 Task: Find connections with filter location Arroyo Naranjo with filter topic #Innovationwith filter profile language French with filter current company Reliance Retail with filter school The LNM Institute of Information Technology with filter industry Equipment Rental Services with filter service category Healthcare Consulting with filter keywords title Boilermaker
Action: Mouse moved to (496, 69)
Screenshot: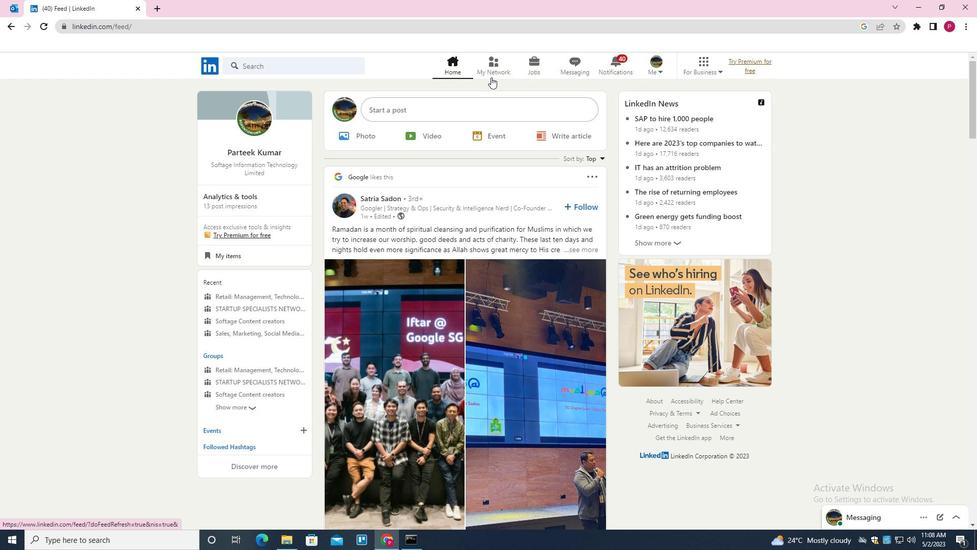 
Action: Mouse pressed left at (496, 69)
Screenshot: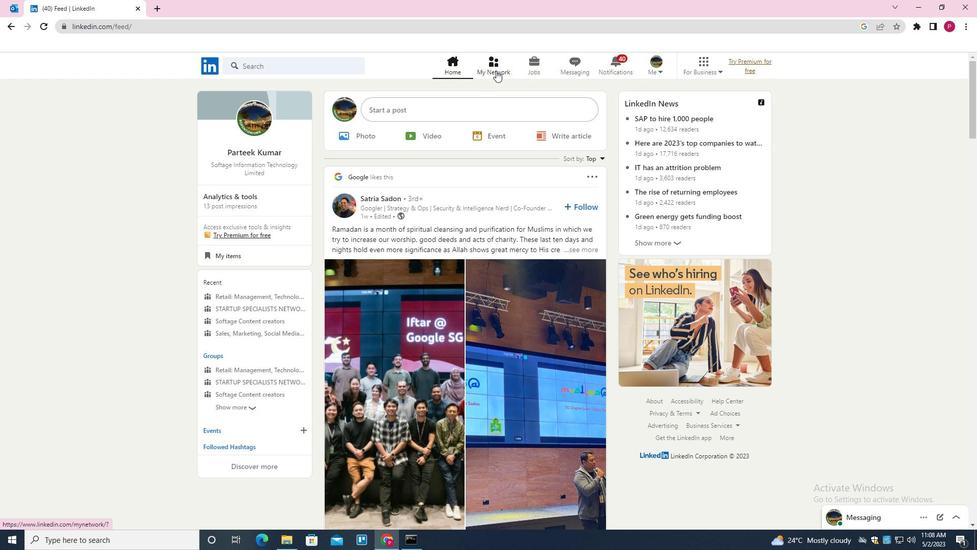 
Action: Mouse moved to (308, 124)
Screenshot: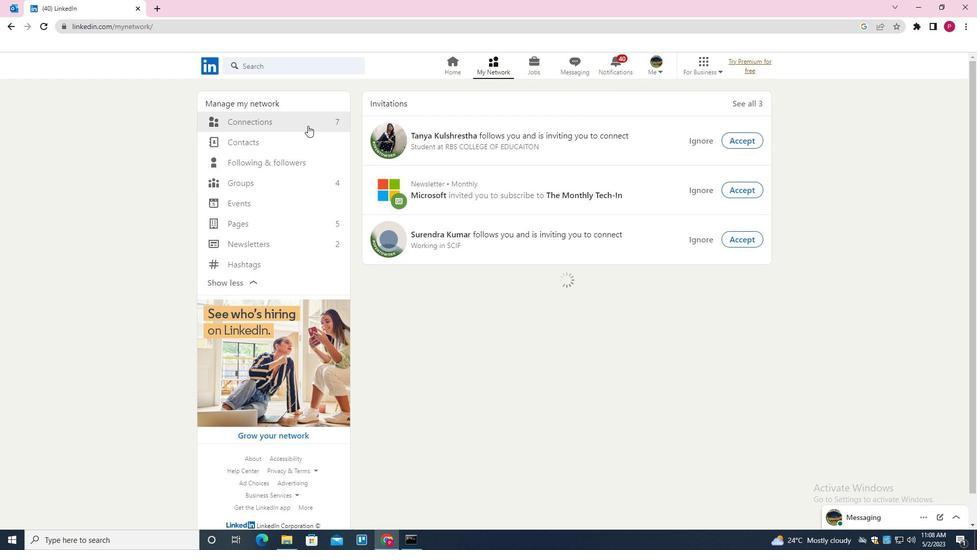 
Action: Mouse pressed left at (308, 124)
Screenshot: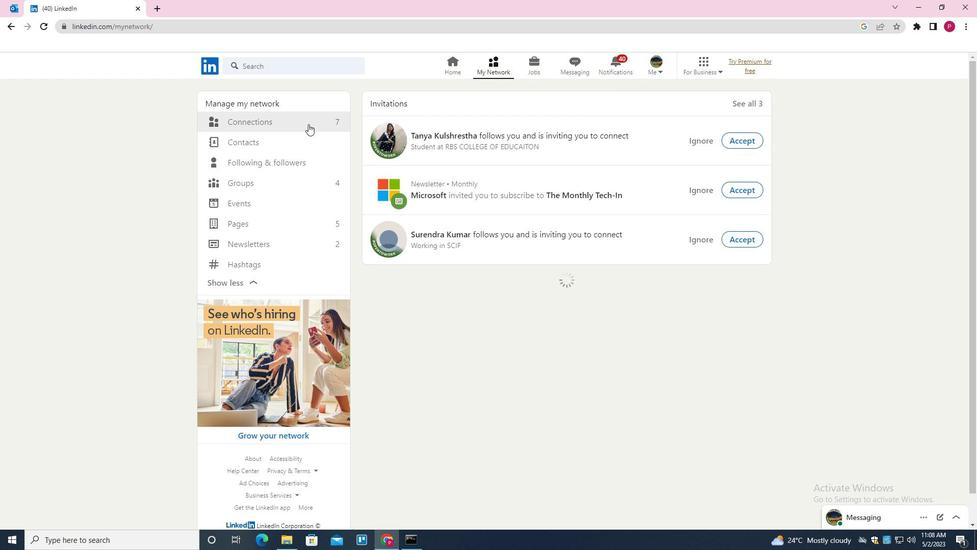
Action: Mouse moved to (570, 123)
Screenshot: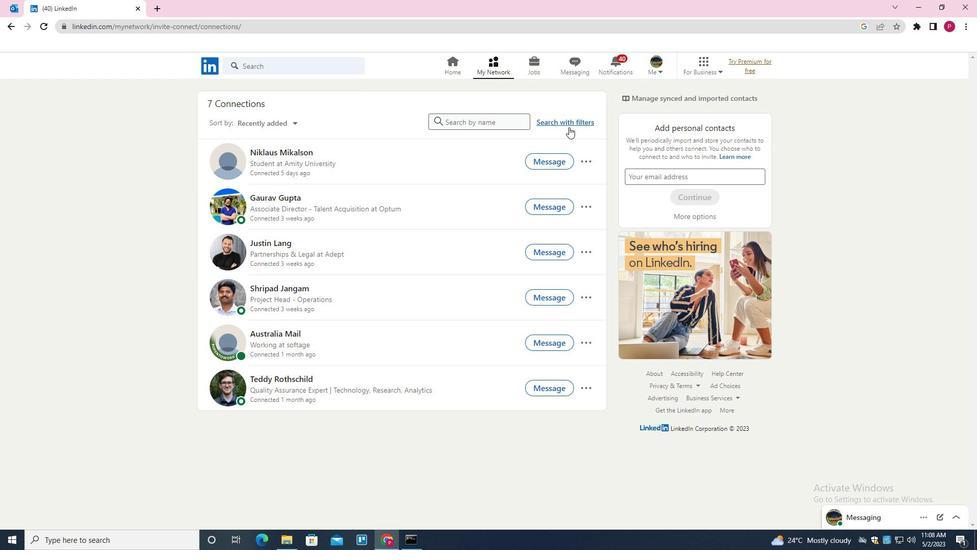 
Action: Mouse pressed left at (570, 123)
Screenshot: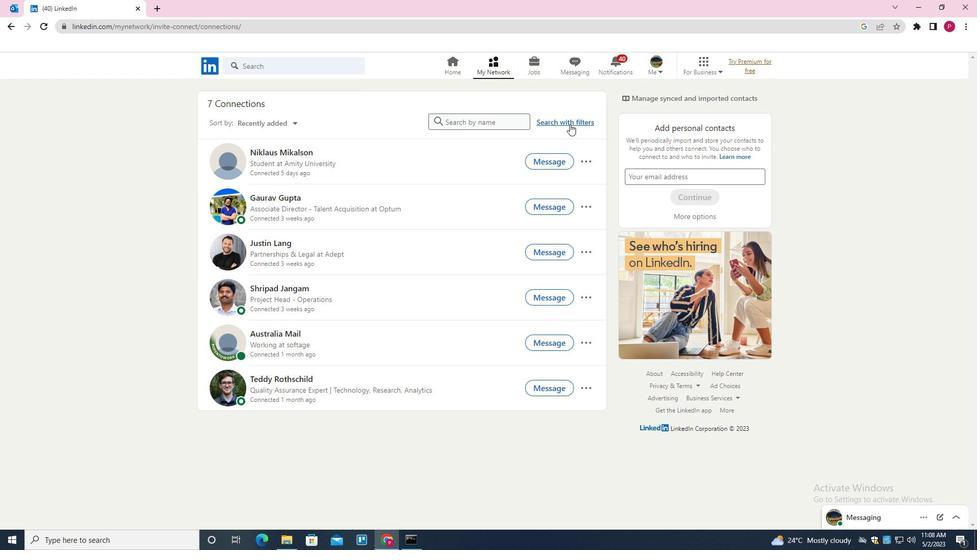 
Action: Mouse moved to (523, 94)
Screenshot: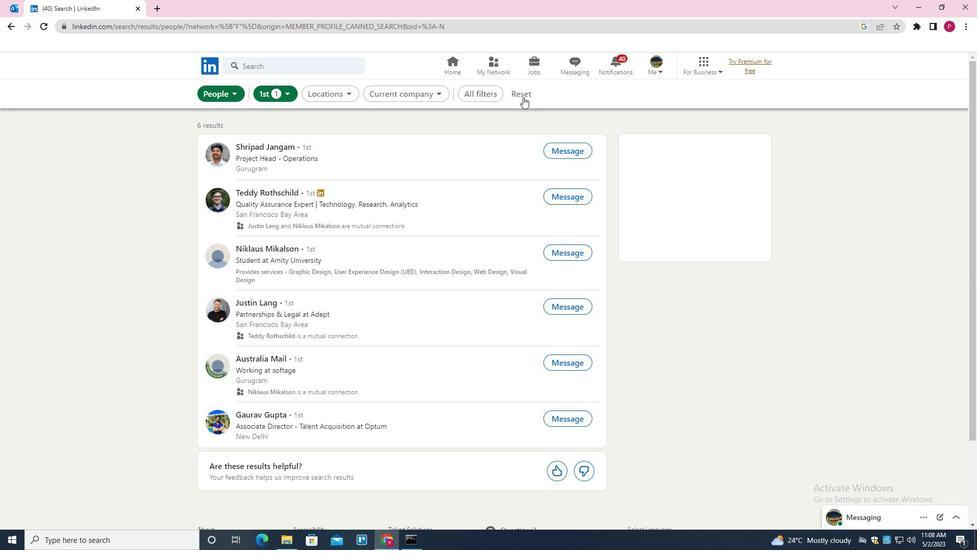 
Action: Mouse pressed left at (523, 94)
Screenshot: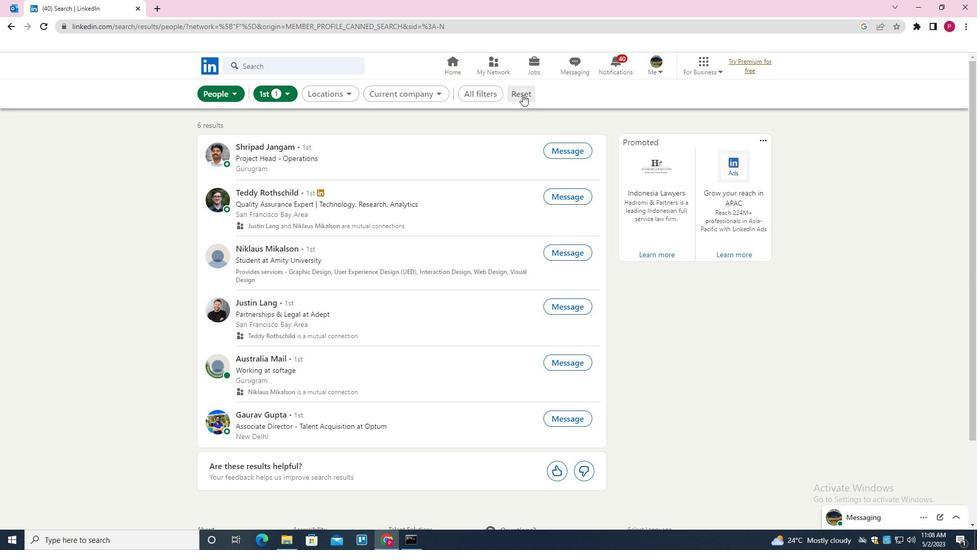 
Action: Mouse moved to (507, 94)
Screenshot: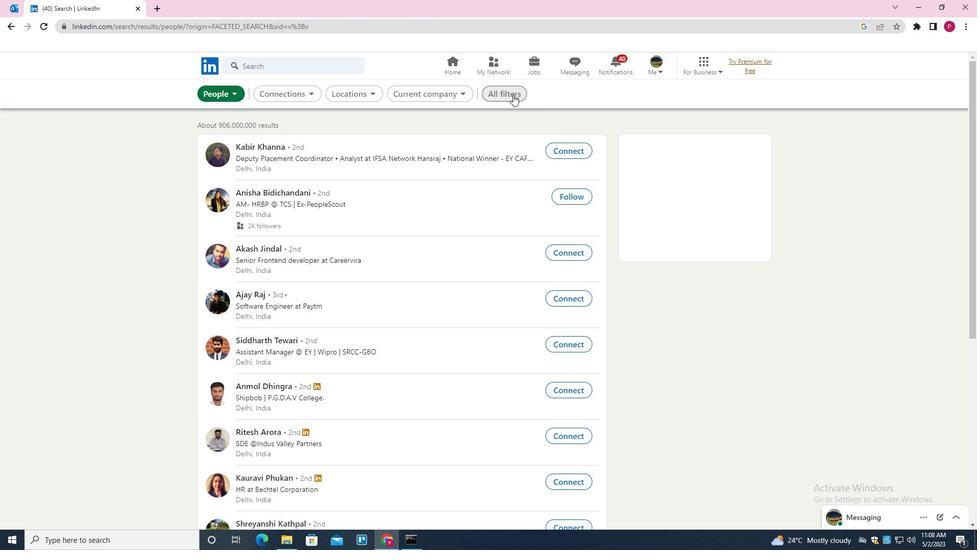 
Action: Mouse pressed left at (507, 94)
Screenshot: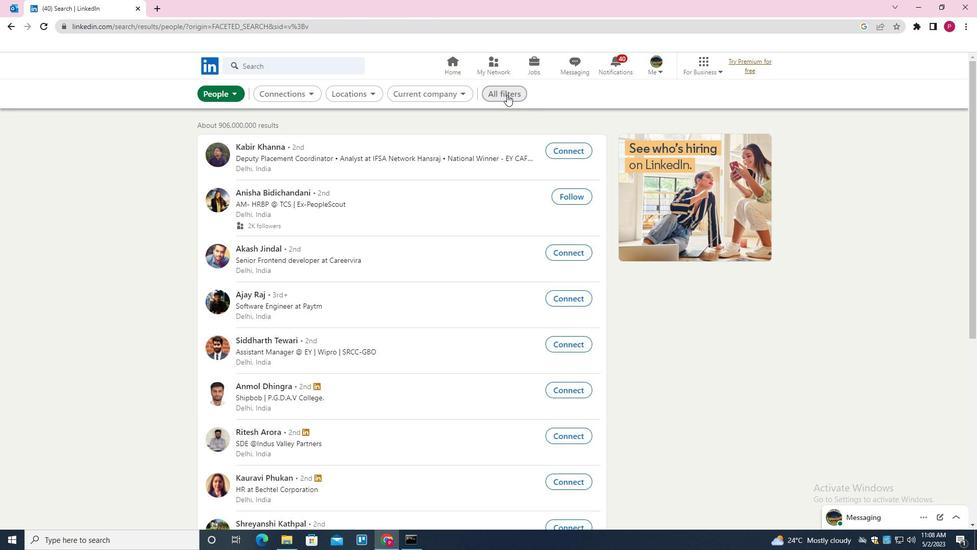 
Action: Mouse moved to (867, 302)
Screenshot: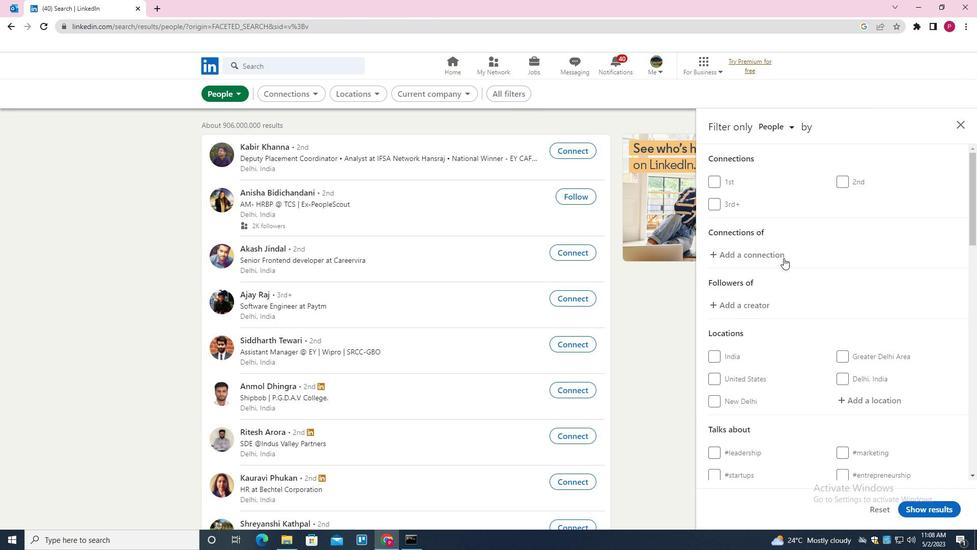 
Action: Mouse scrolled (867, 302) with delta (0, 0)
Screenshot: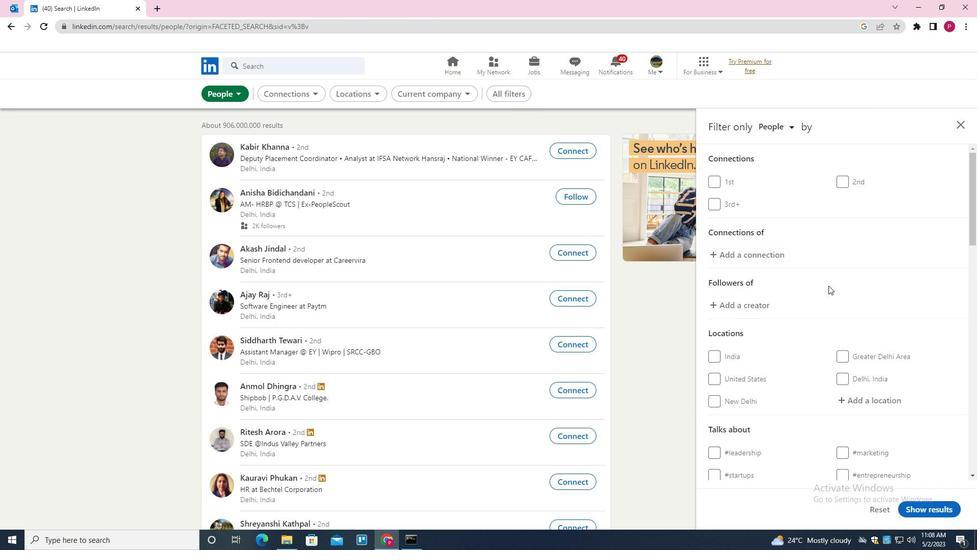 
Action: Mouse moved to (867, 303)
Screenshot: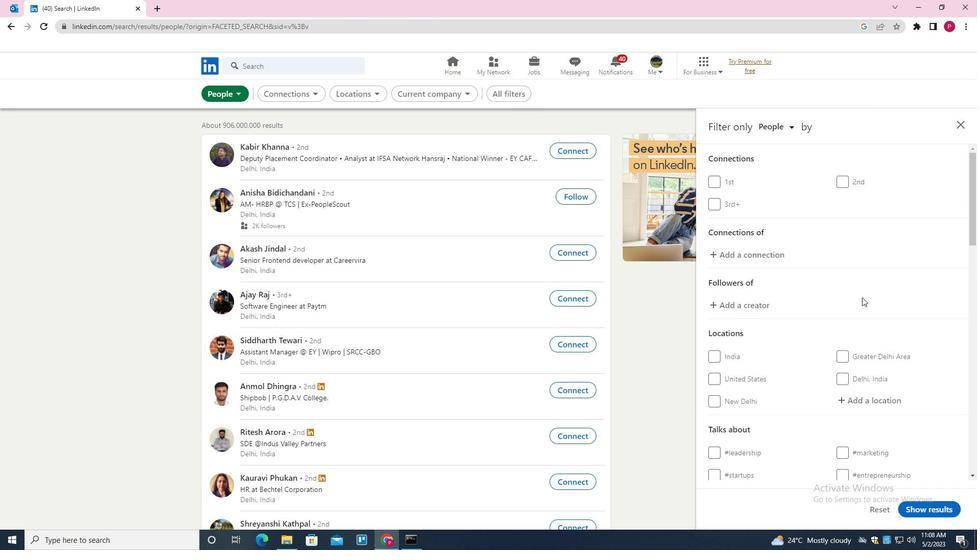 
Action: Mouse scrolled (867, 302) with delta (0, 0)
Screenshot: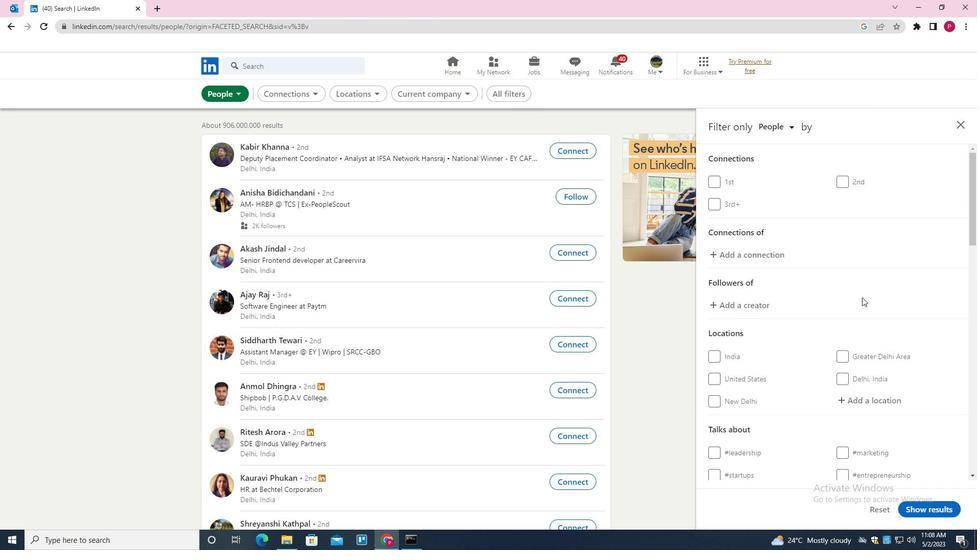 
Action: Mouse moved to (865, 297)
Screenshot: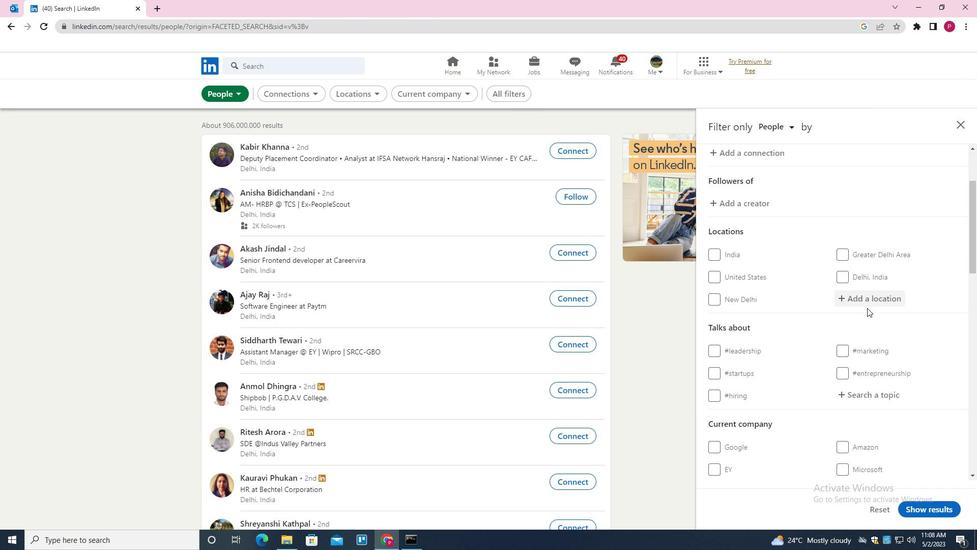 
Action: Mouse pressed left at (865, 297)
Screenshot: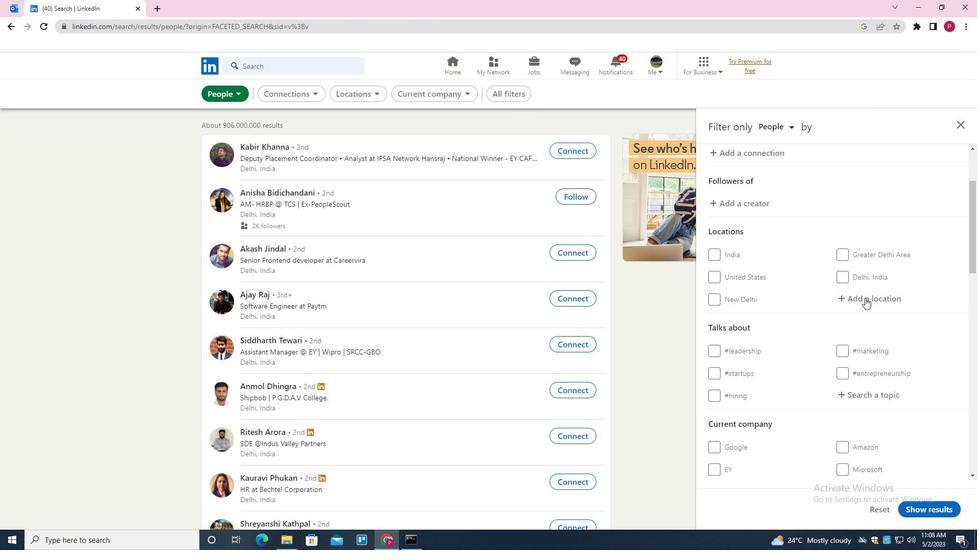 
Action: Mouse moved to (757, 366)
Screenshot: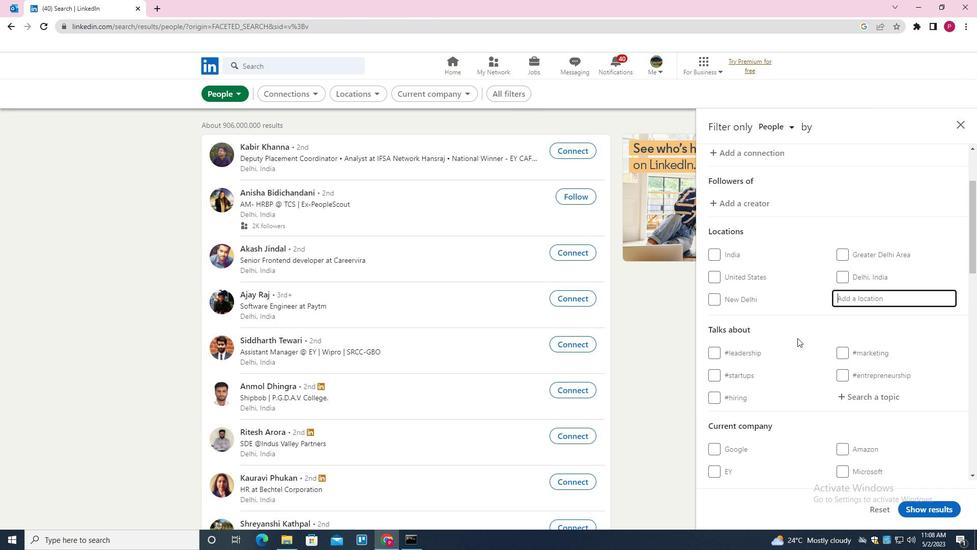 
Action: Key pressed <Key.shift>ARROYO<Key.down><Key.enter>
Screenshot: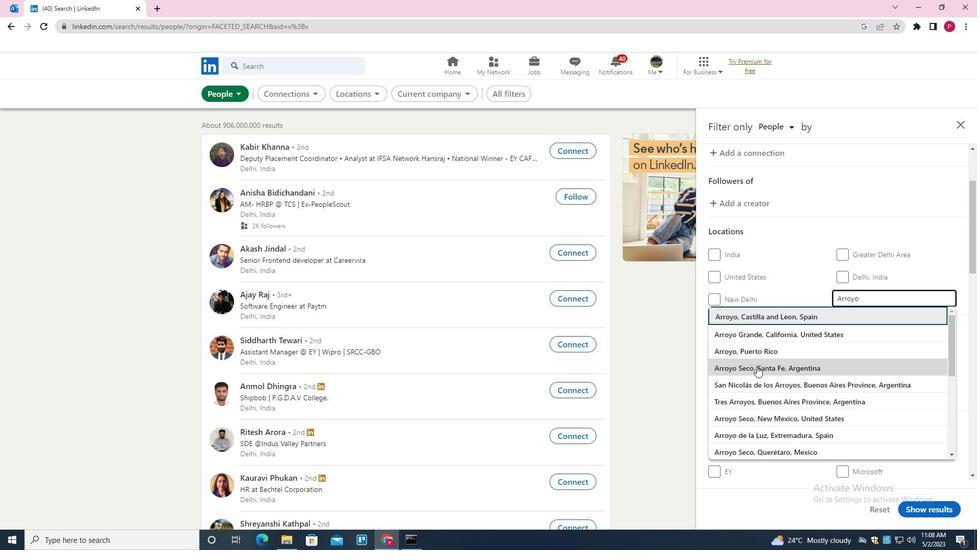 
Action: Mouse moved to (769, 357)
Screenshot: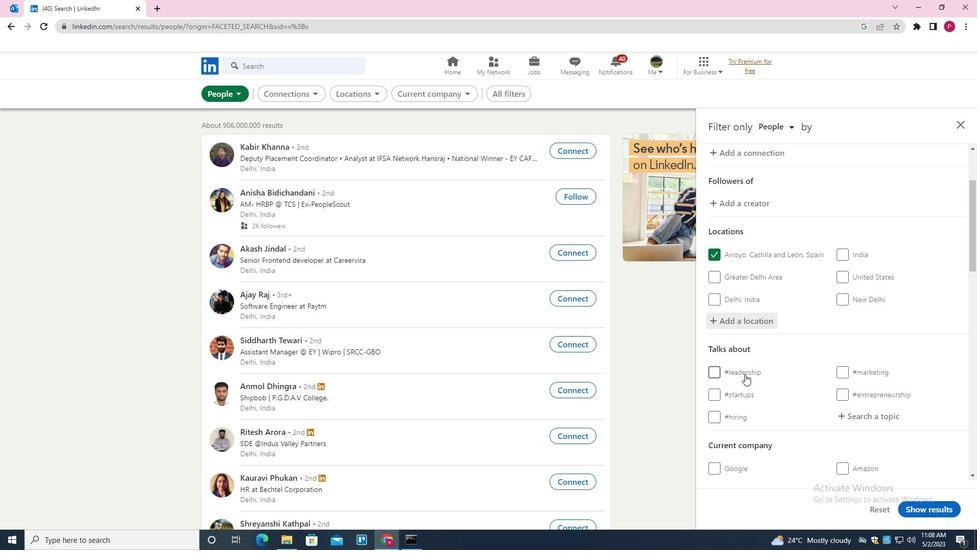 
Action: Mouse scrolled (769, 356) with delta (0, 0)
Screenshot: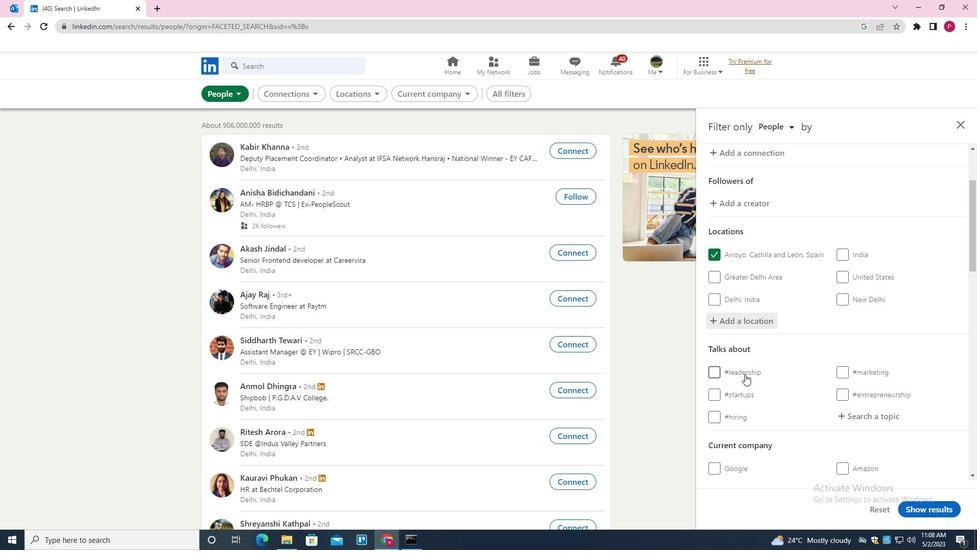 
Action: Mouse moved to (793, 340)
Screenshot: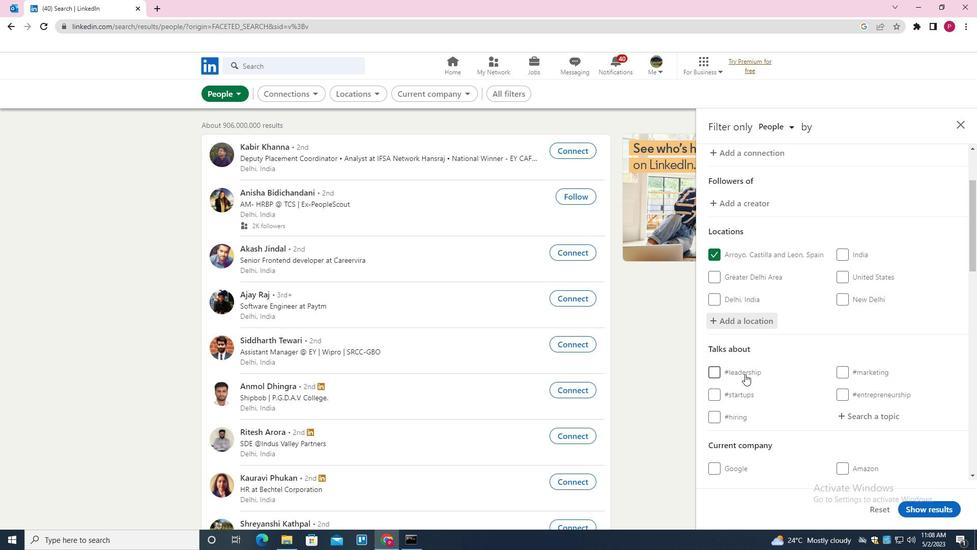 
Action: Mouse scrolled (793, 339) with delta (0, 0)
Screenshot: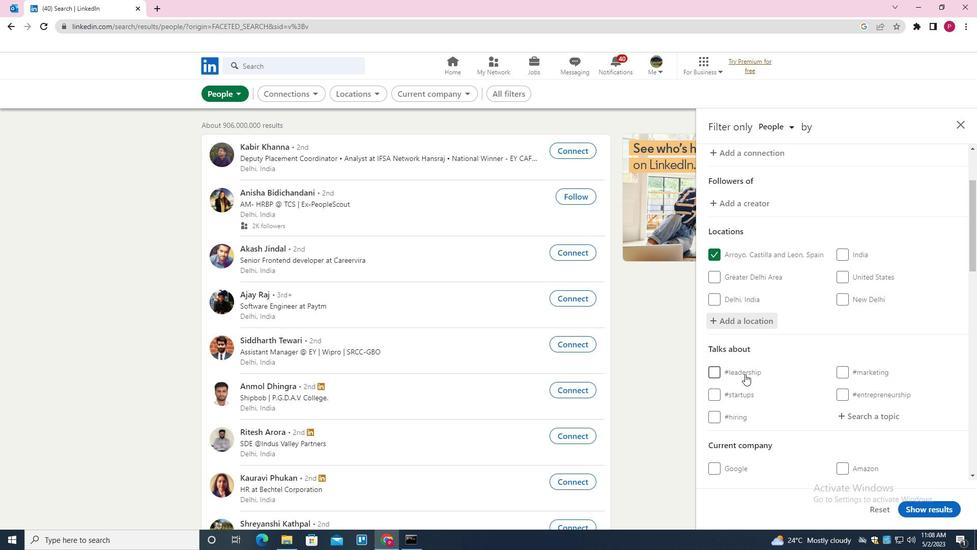 
Action: Mouse moved to (796, 338)
Screenshot: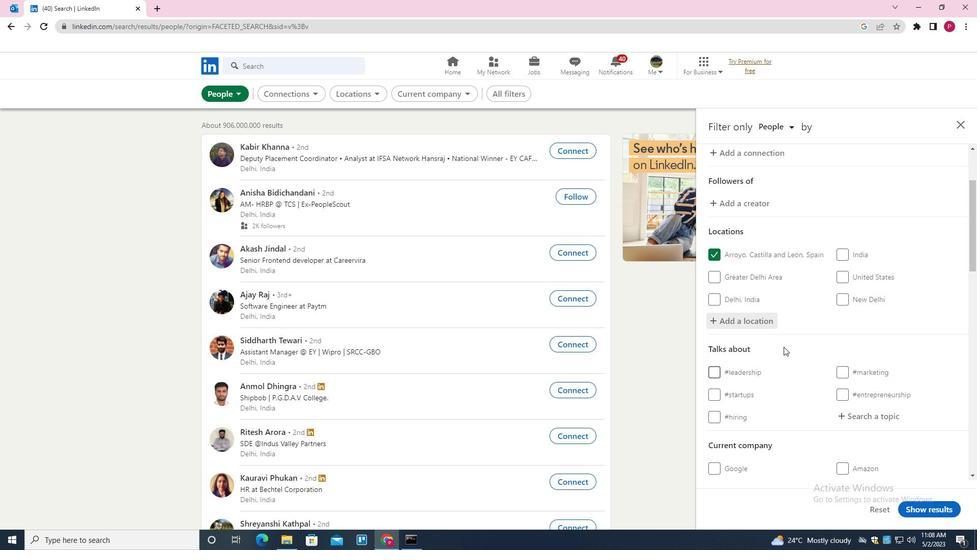 
Action: Mouse scrolled (796, 337) with delta (0, 0)
Screenshot: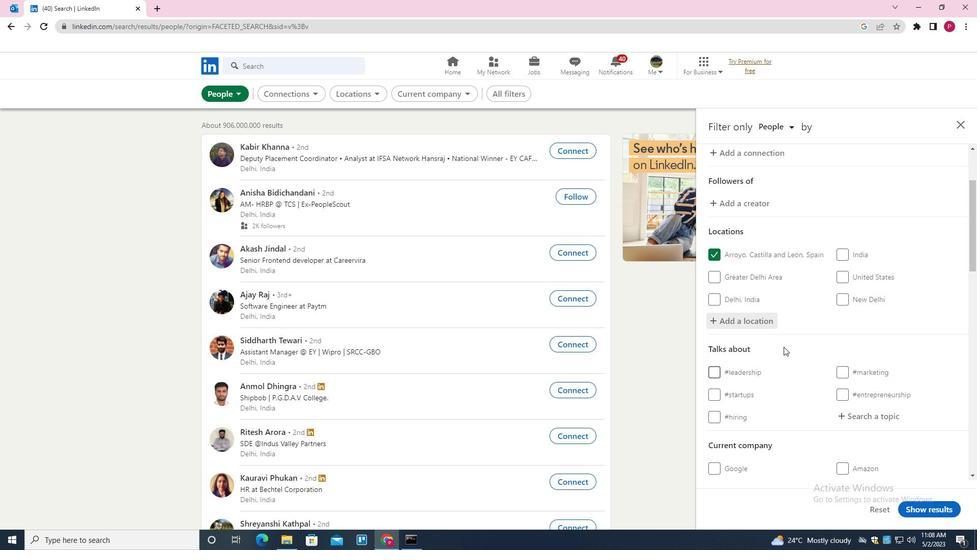 
Action: Mouse moved to (868, 269)
Screenshot: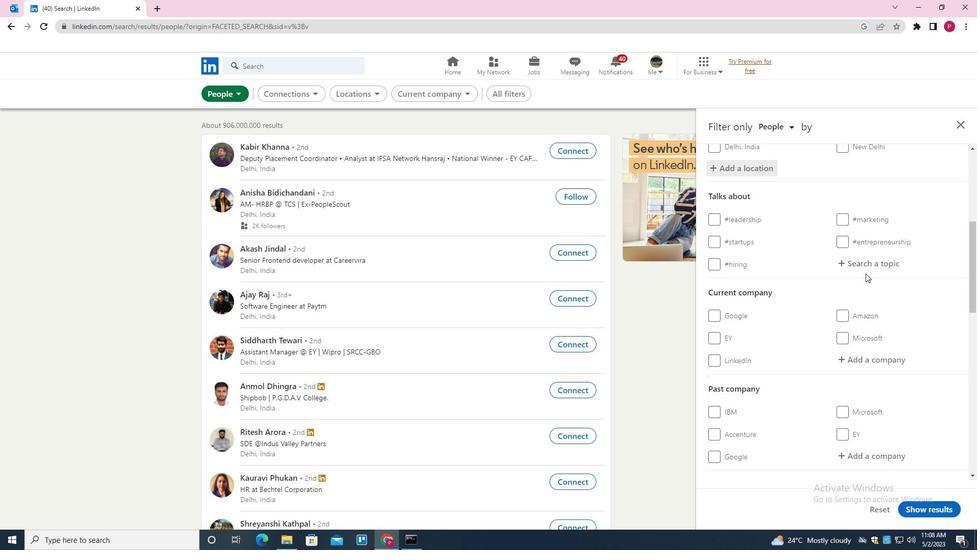 
Action: Mouse pressed left at (868, 269)
Screenshot: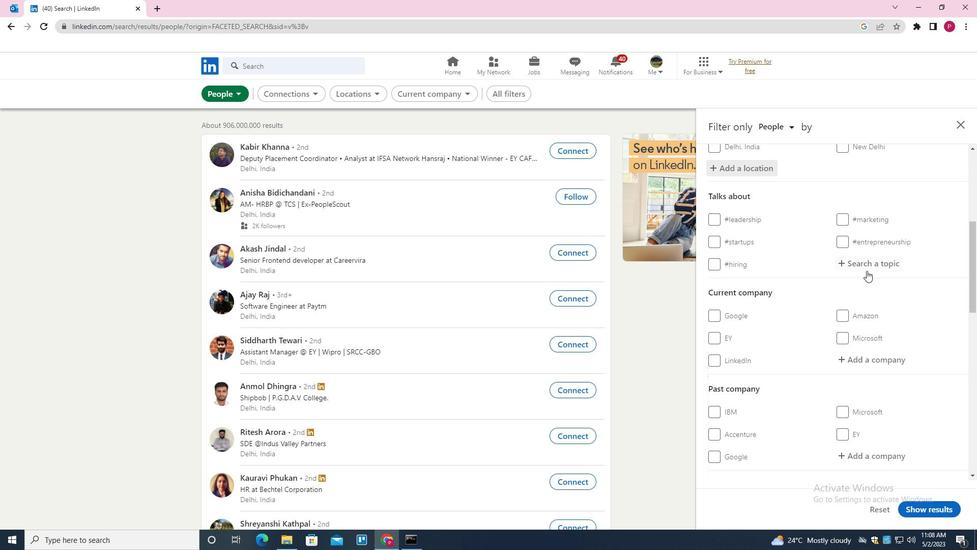 
Action: Mouse moved to (853, 280)
Screenshot: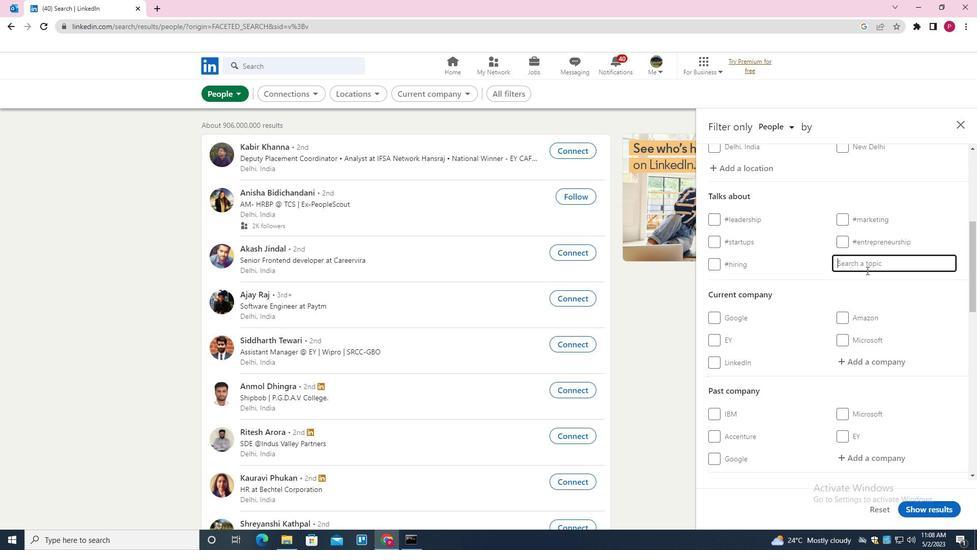 
Action: Key pressed INNOVATION<Key.down><Key.enter>
Screenshot: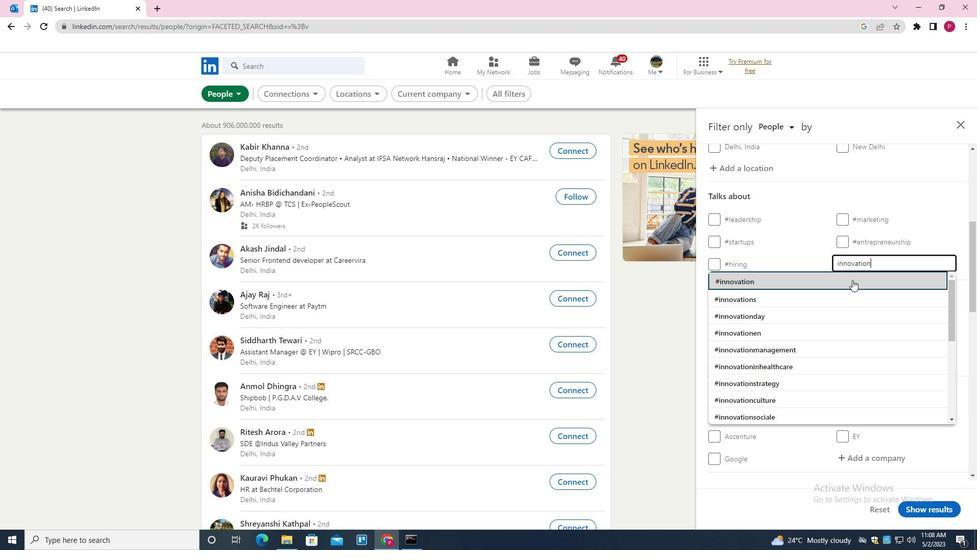 
Action: Mouse moved to (820, 302)
Screenshot: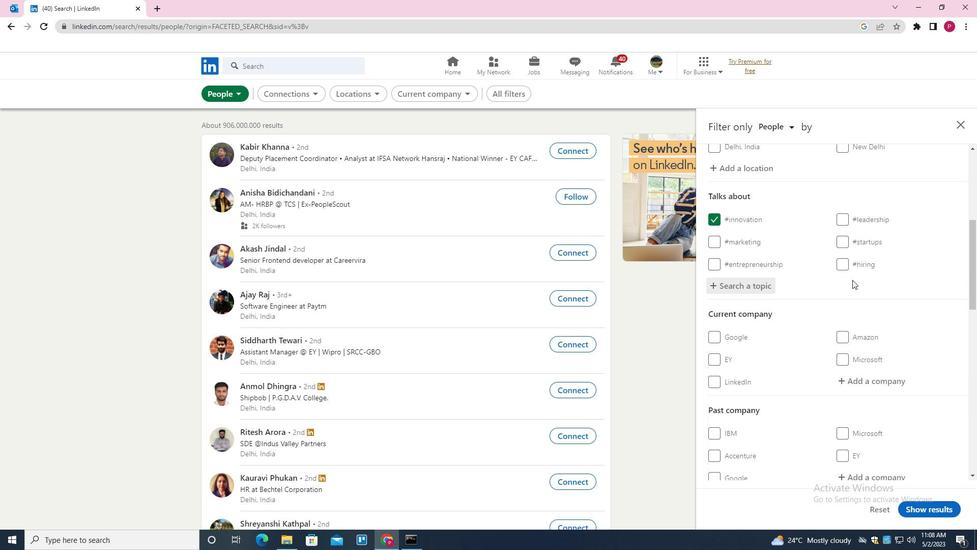 
Action: Mouse scrolled (820, 302) with delta (0, 0)
Screenshot: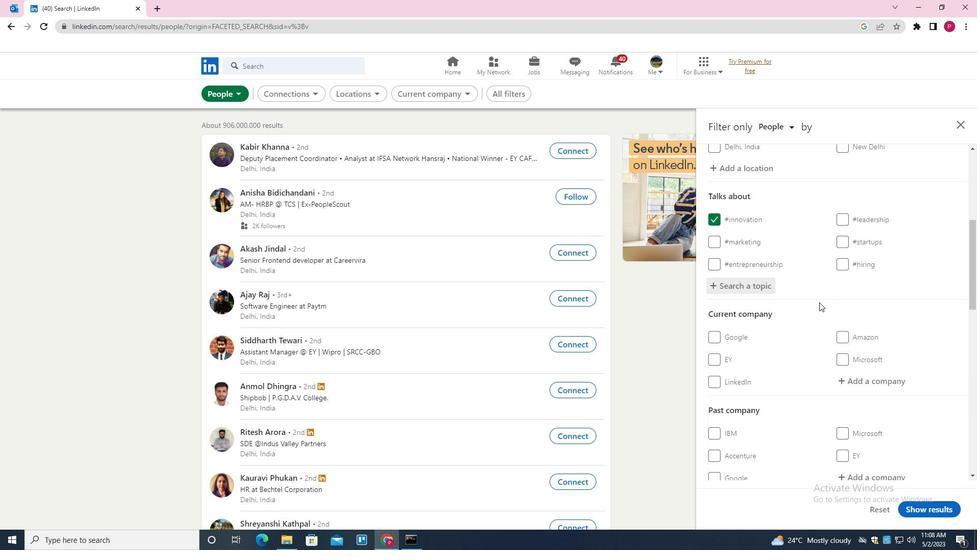 
Action: Mouse scrolled (820, 302) with delta (0, 0)
Screenshot: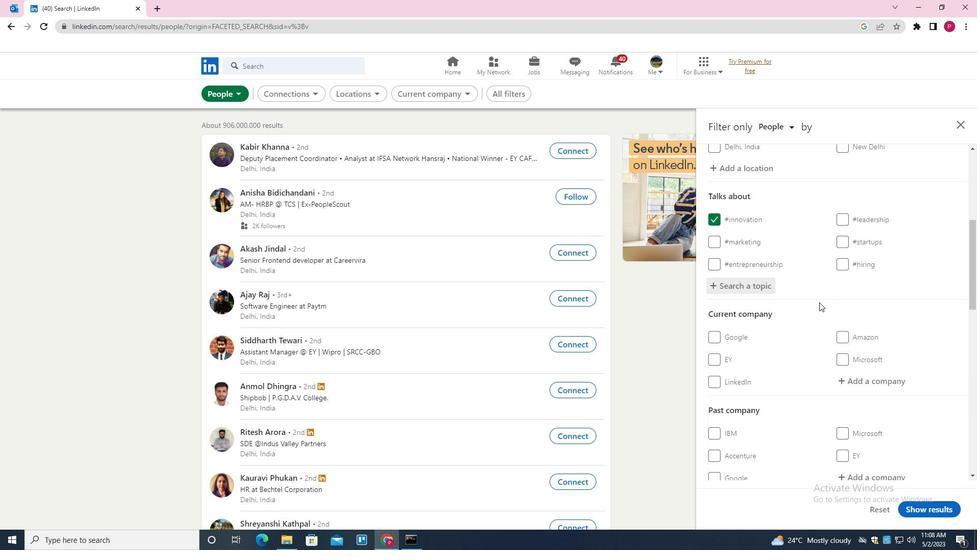 
Action: Mouse scrolled (820, 302) with delta (0, 0)
Screenshot: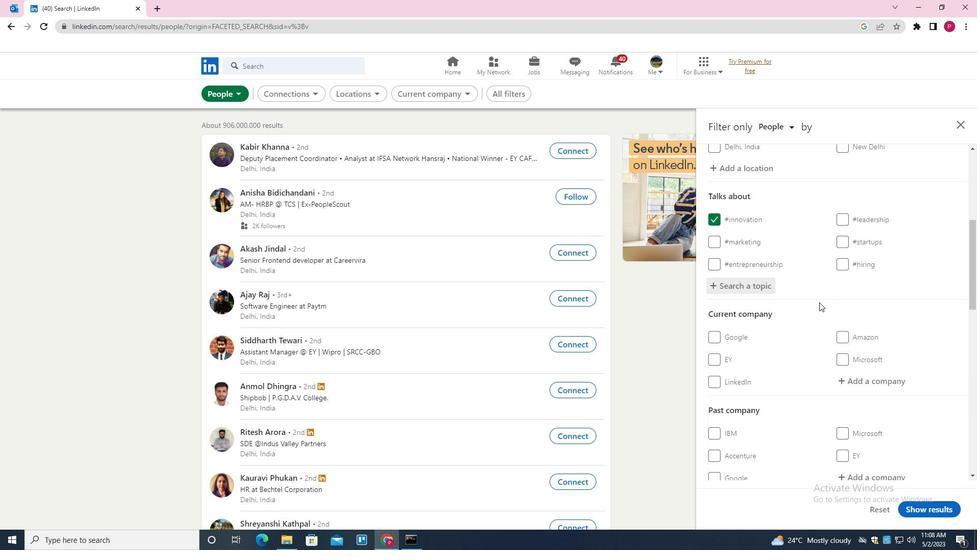
Action: Mouse scrolled (820, 302) with delta (0, 0)
Screenshot: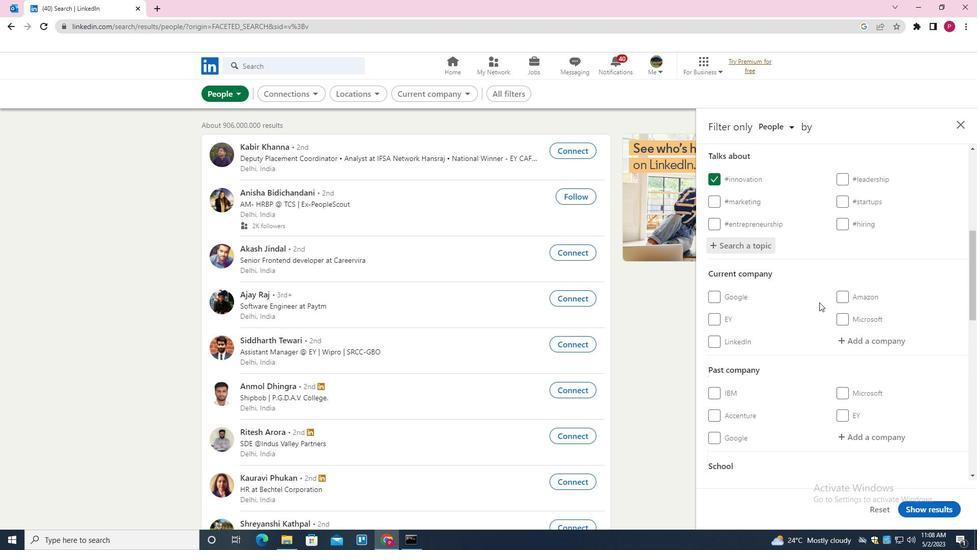 
Action: Mouse scrolled (820, 302) with delta (0, 0)
Screenshot: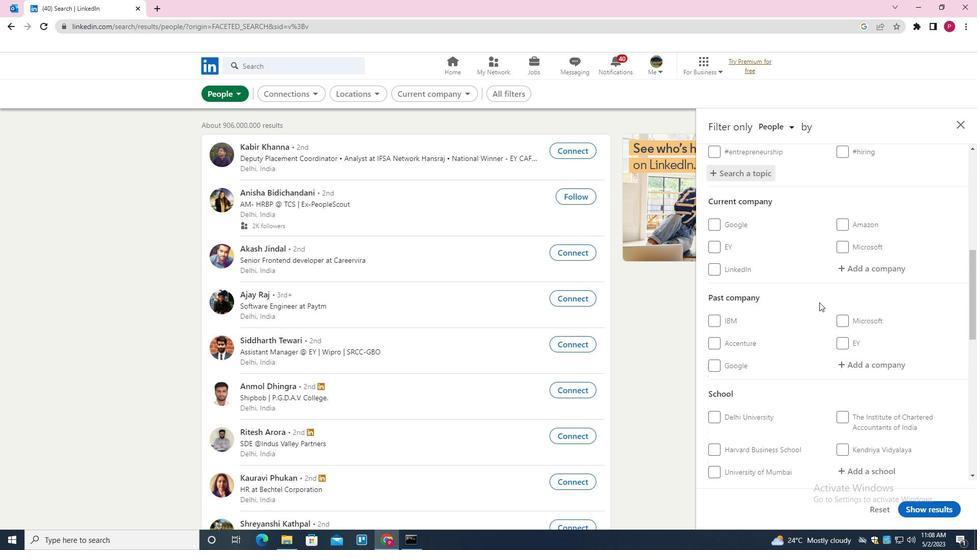 
Action: Mouse scrolled (820, 302) with delta (0, 0)
Screenshot: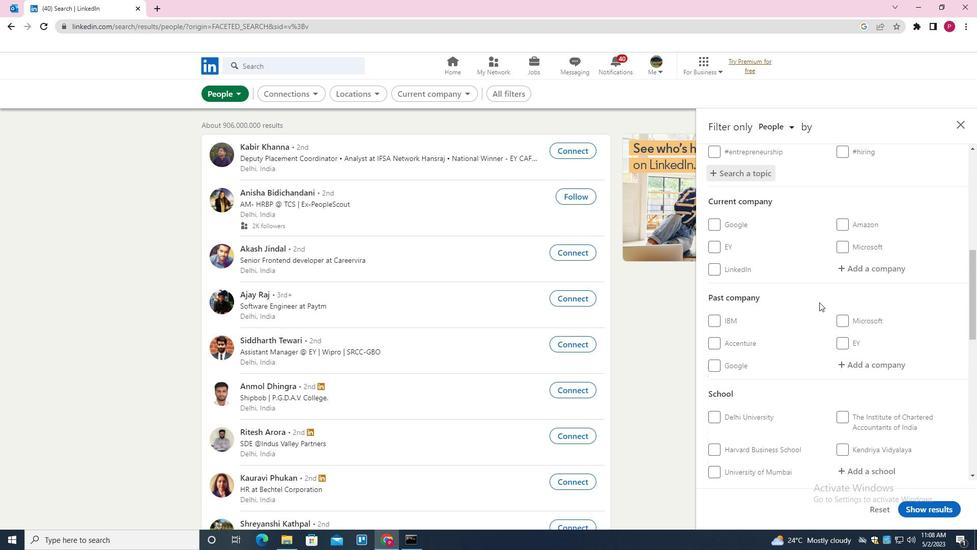 
Action: Mouse scrolled (820, 302) with delta (0, 0)
Screenshot: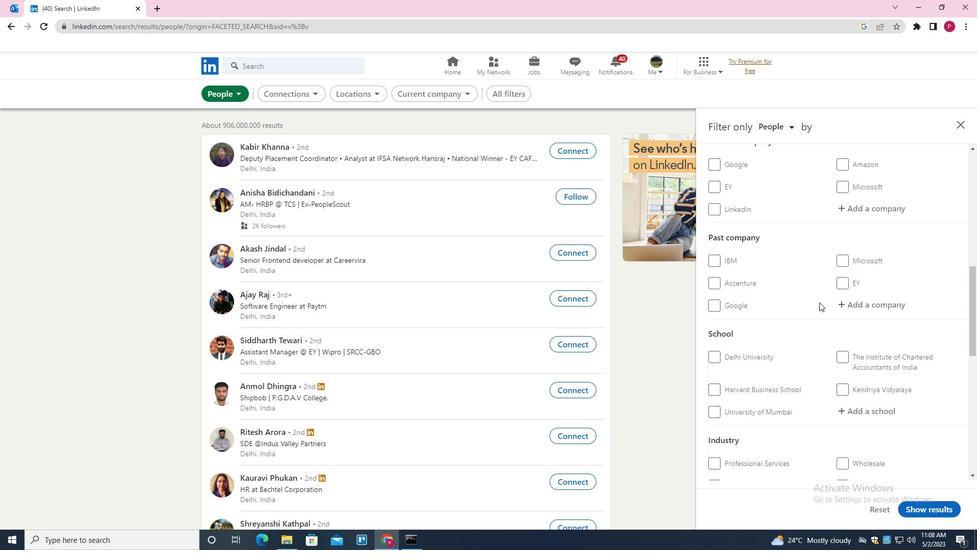 
Action: Mouse moved to (815, 328)
Screenshot: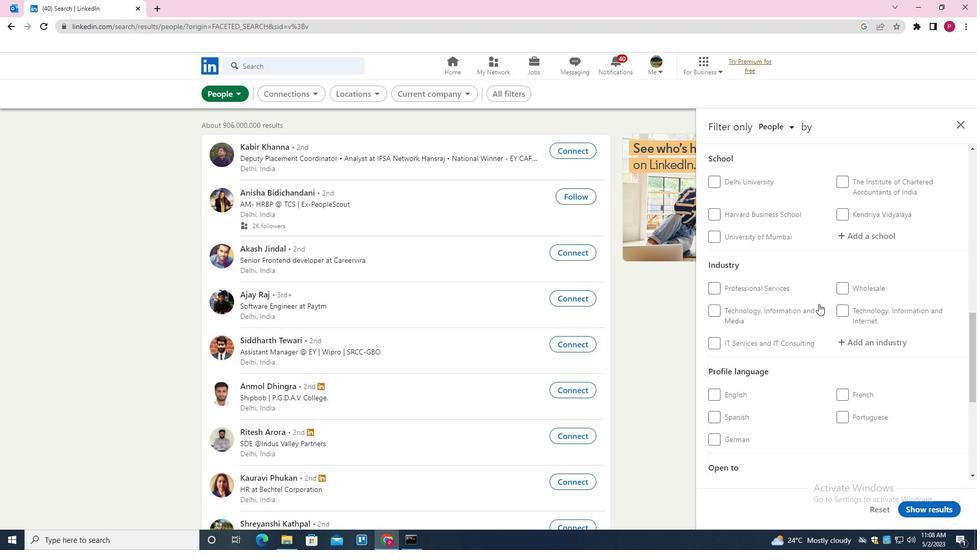 
Action: Mouse scrolled (815, 327) with delta (0, 0)
Screenshot: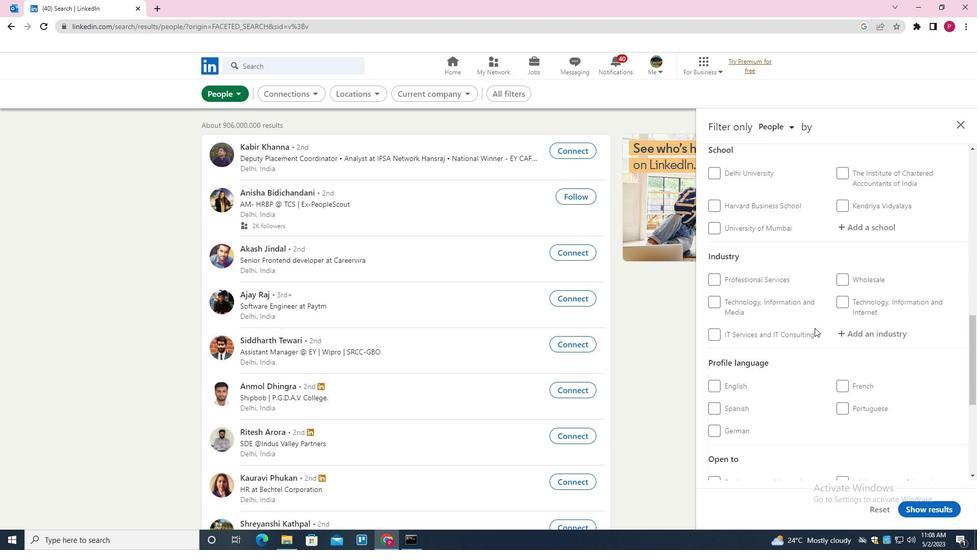 
Action: Mouse scrolled (815, 327) with delta (0, 0)
Screenshot: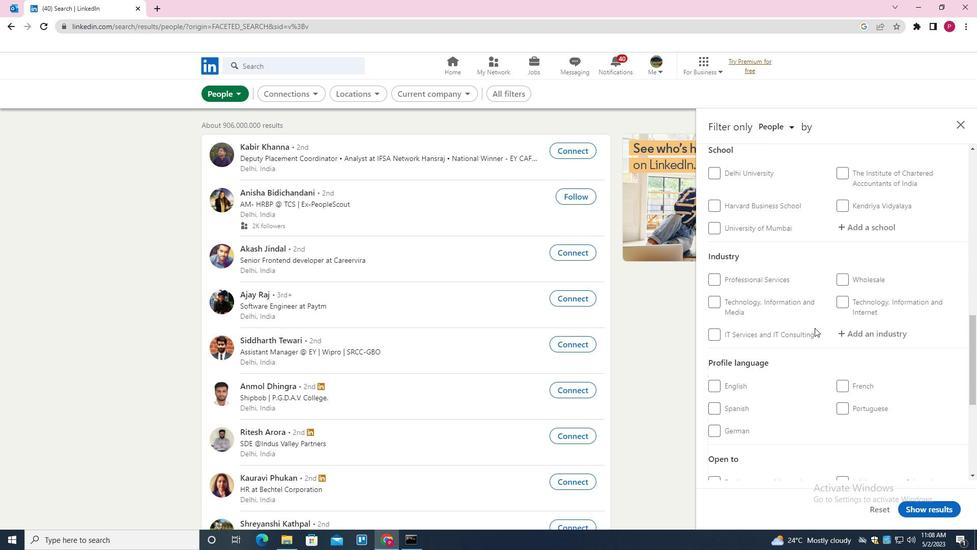 
Action: Mouse scrolled (815, 327) with delta (0, 0)
Screenshot: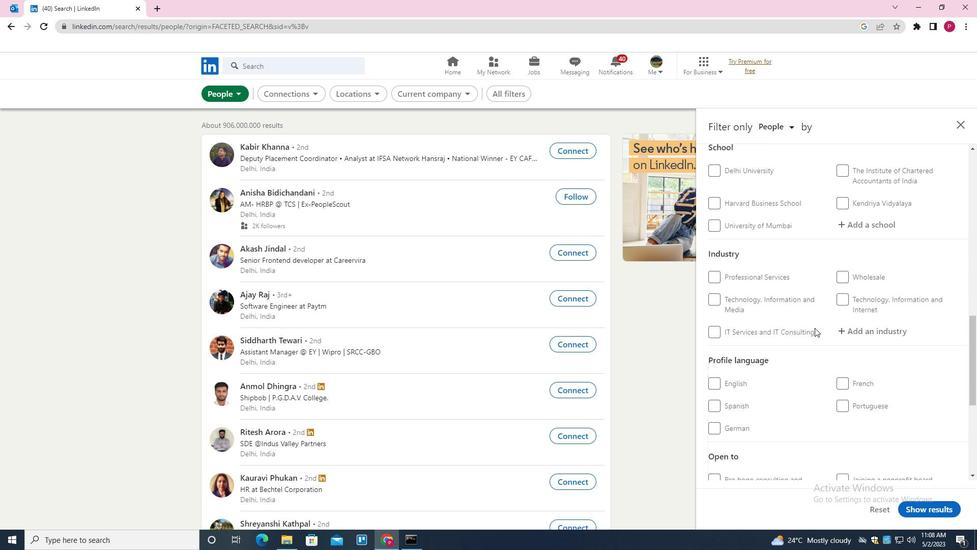 
Action: Mouse moved to (841, 231)
Screenshot: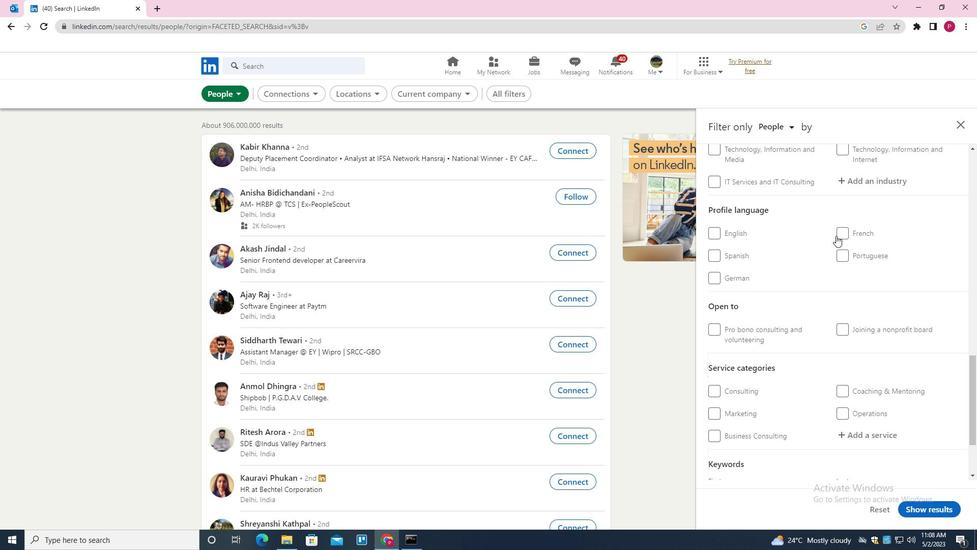 
Action: Mouse pressed left at (841, 231)
Screenshot: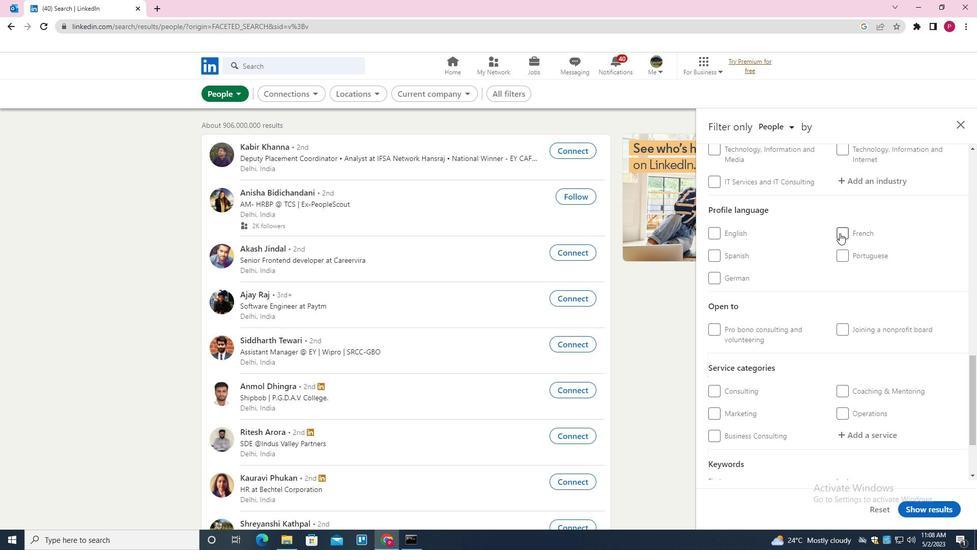 
Action: Mouse moved to (787, 275)
Screenshot: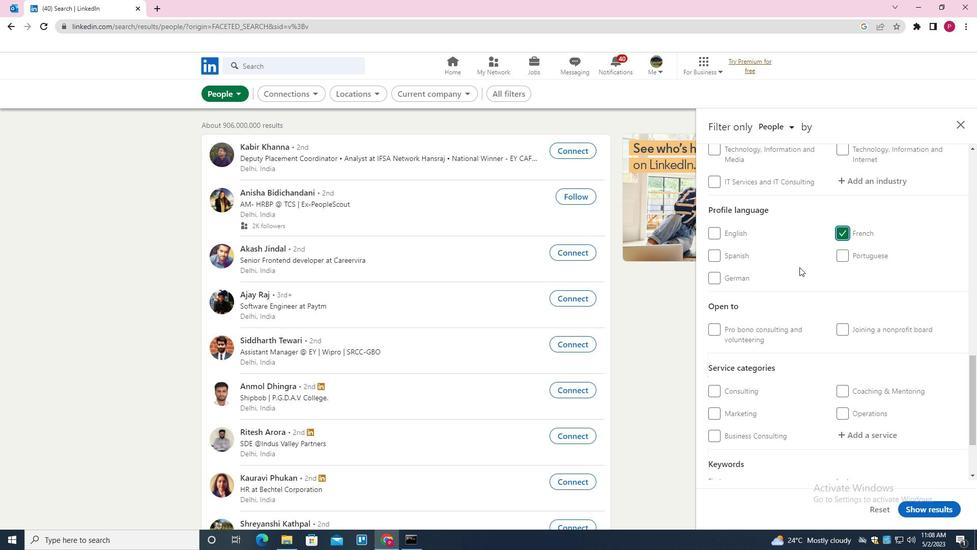 
Action: Mouse scrolled (787, 275) with delta (0, 0)
Screenshot: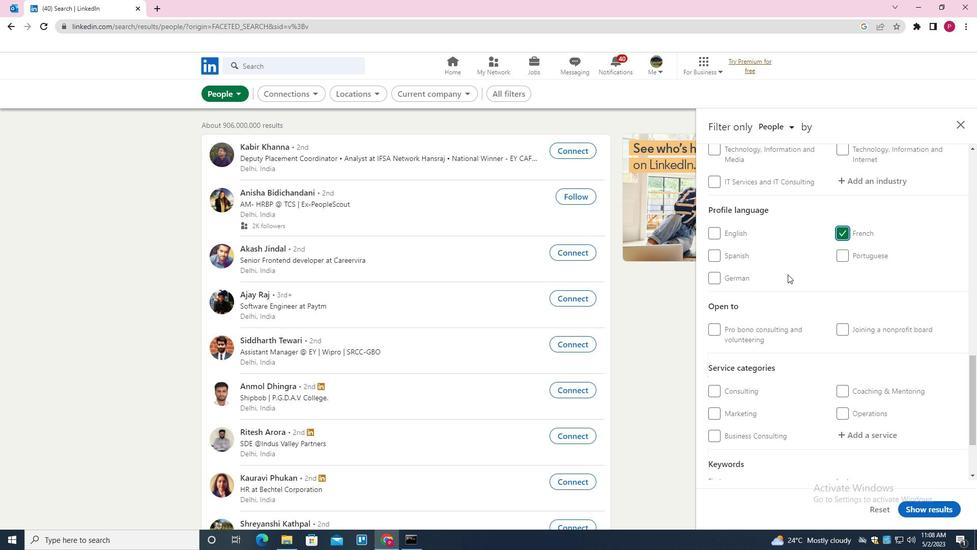 
Action: Mouse scrolled (787, 275) with delta (0, 0)
Screenshot: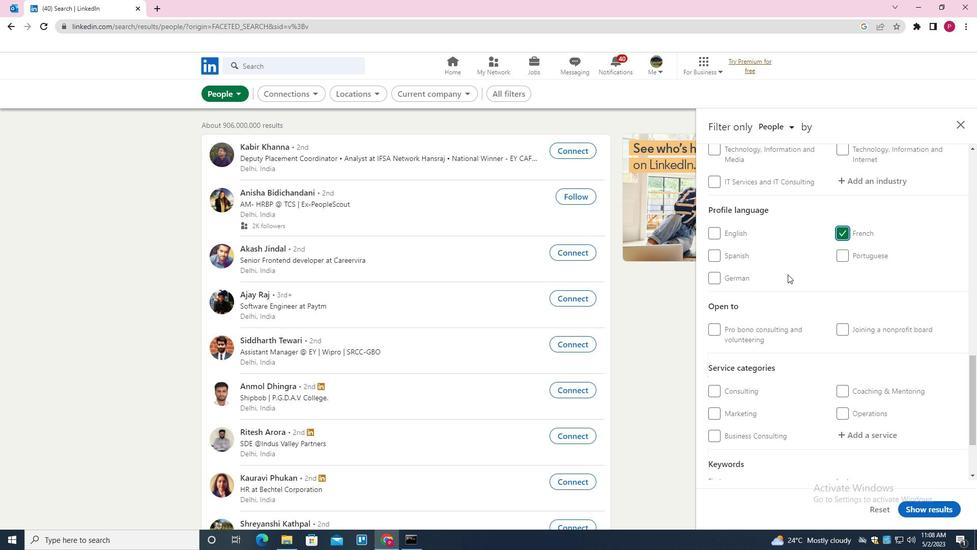 
Action: Mouse scrolled (787, 275) with delta (0, 0)
Screenshot: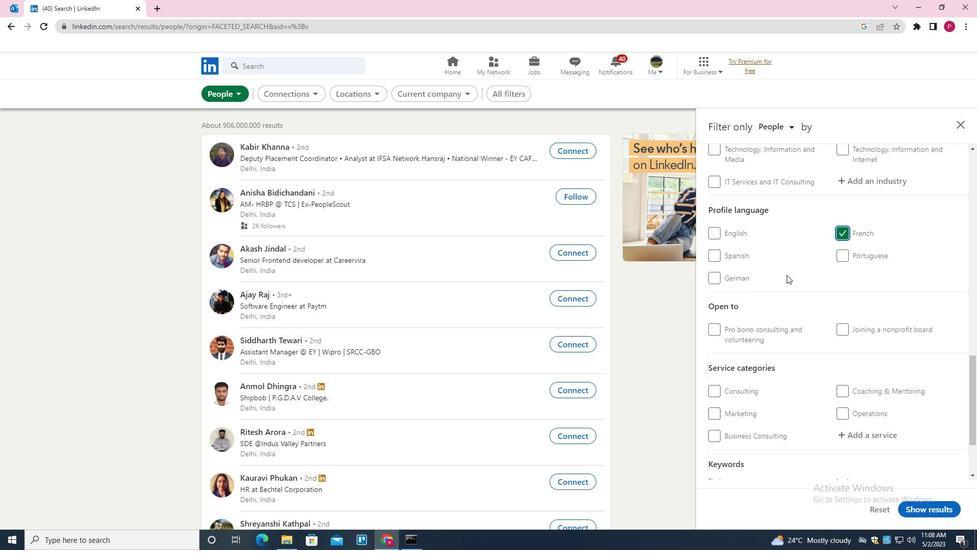 
Action: Mouse scrolled (787, 275) with delta (0, 0)
Screenshot: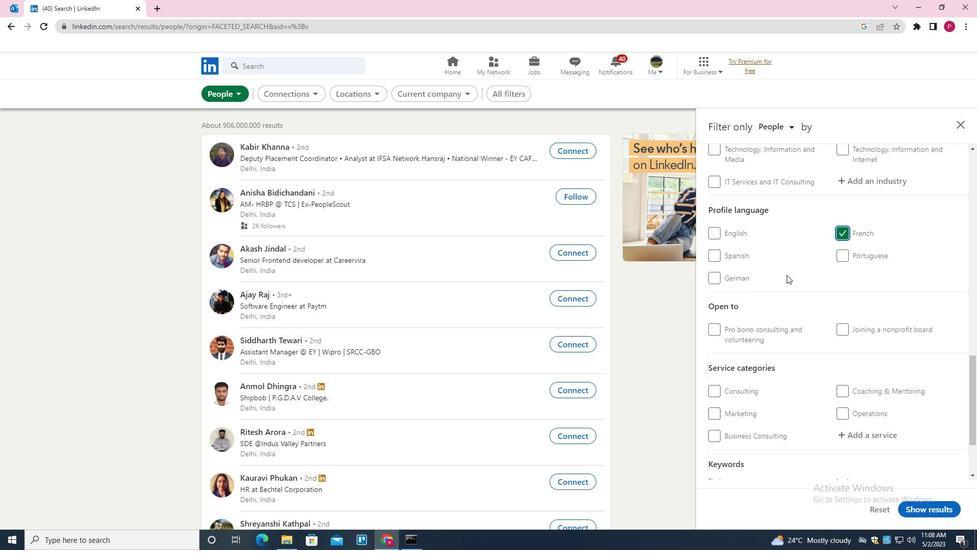 
Action: Mouse scrolled (787, 275) with delta (0, 0)
Screenshot: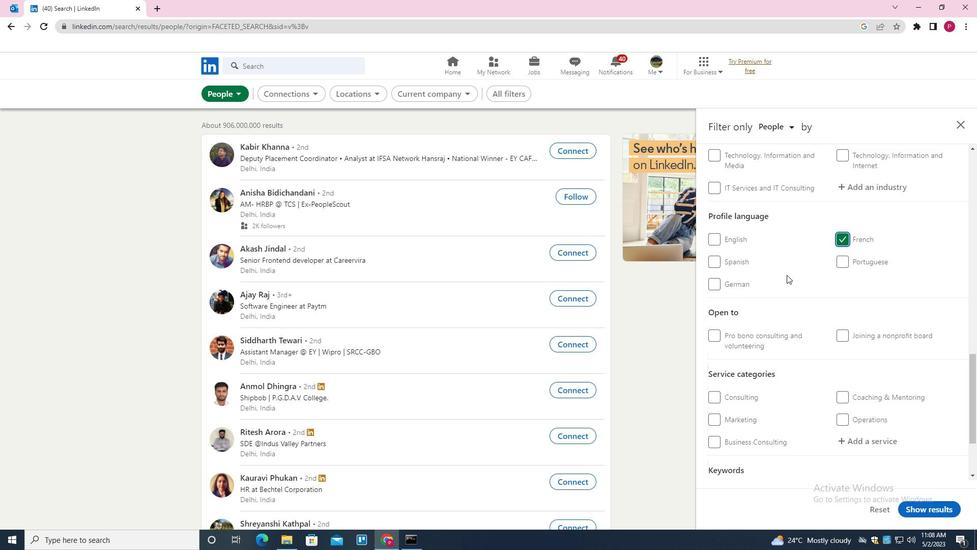
Action: Mouse scrolled (787, 275) with delta (0, 0)
Screenshot: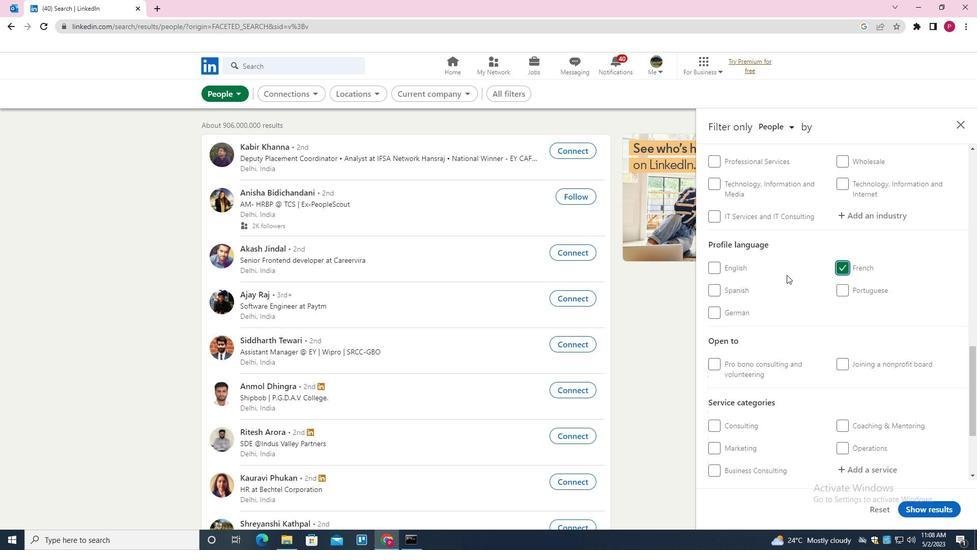 
Action: Mouse moved to (785, 276)
Screenshot: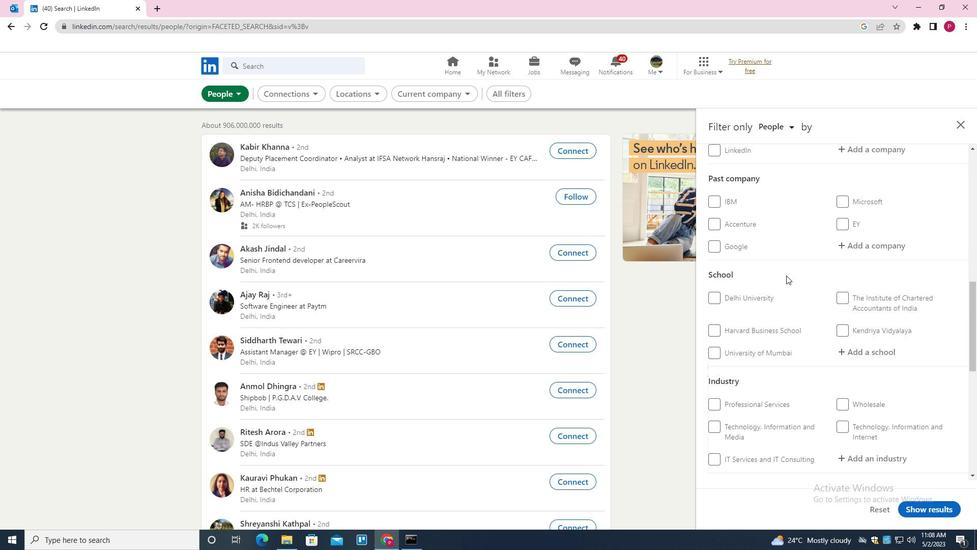 
Action: Mouse scrolled (785, 276) with delta (0, 0)
Screenshot: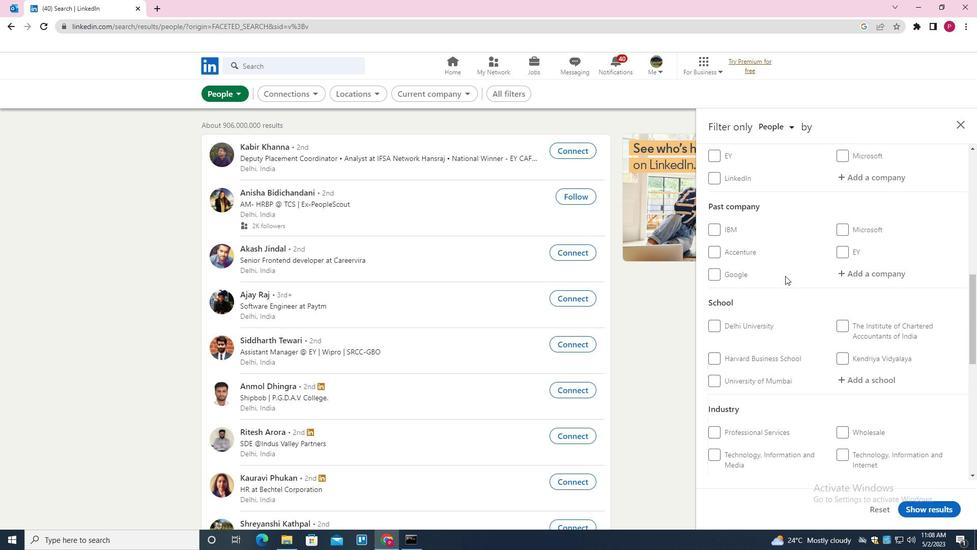 
Action: Mouse moved to (859, 224)
Screenshot: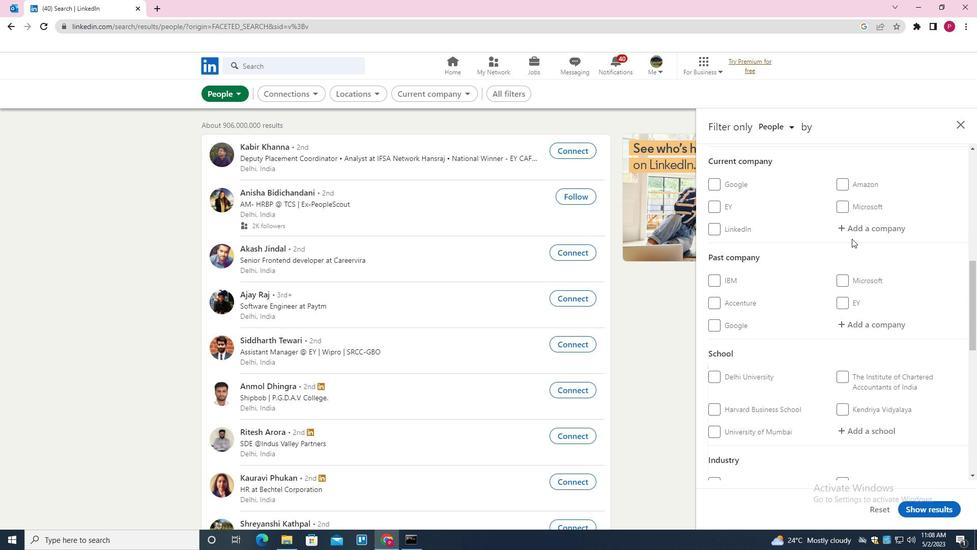 
Action: Mouse pressed left at (859, 224)
Screenshot: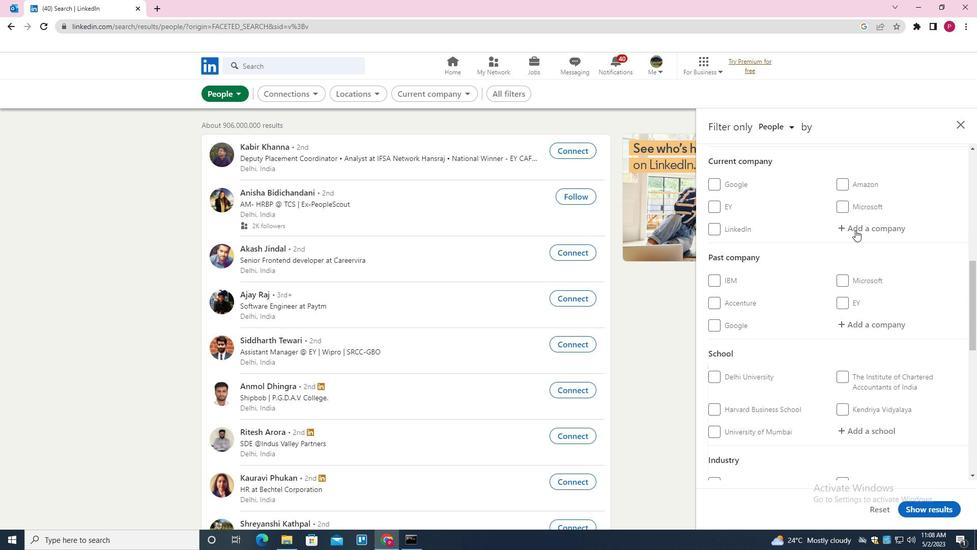 
Action: Mouse moved to (841, 235)
Screenshot: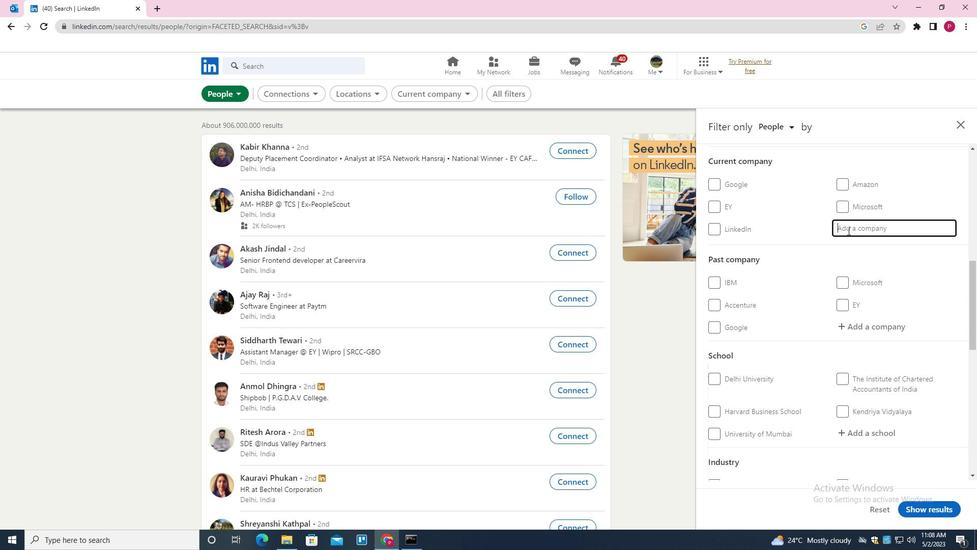 
Action: Key pressed <Key.shift><Key.shift><Key.shift><Key.shift><Key.shift><Key.shift><Key.shift><Key.shift>RELIANCE<Key.down><Key.down><Key.enter>
Screenshot: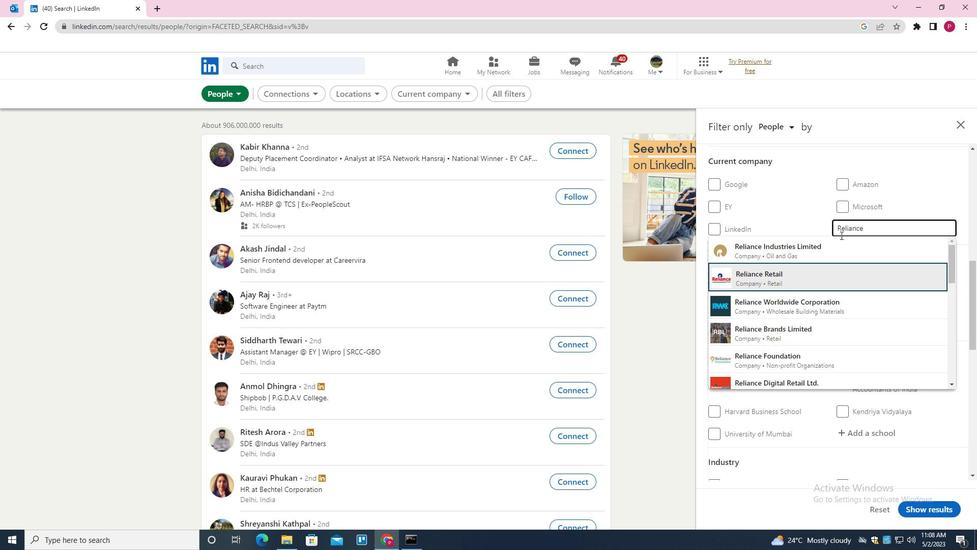 
Action: Mouse moved to (829, 242)
Screenshot: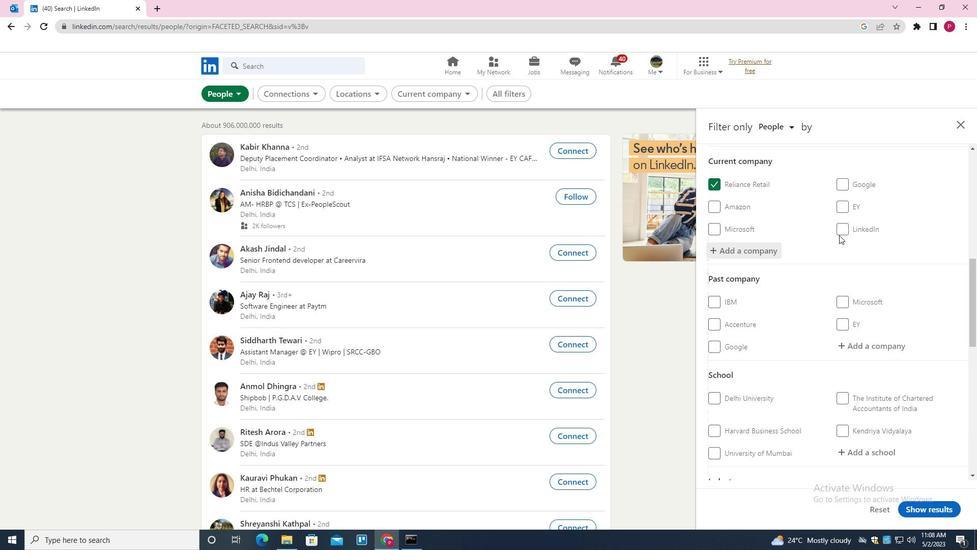 
Action: Mouse scrolled (829, 241) with delta (0, 0)
Screenshot: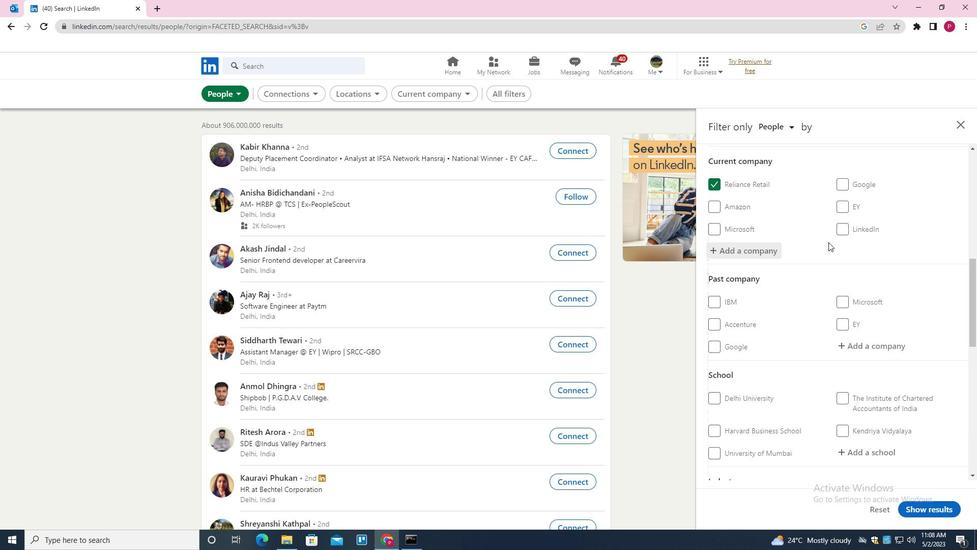 
Action: Mouse scrolled (829, 241) with delta (0, 0)
Screenshot: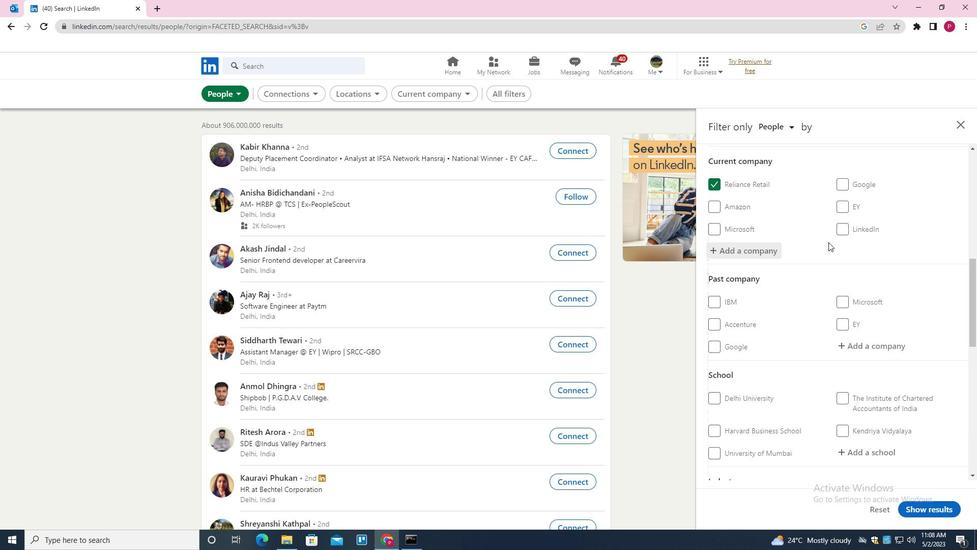 
Action: Mouse moved to (832, 251)
Screenshot: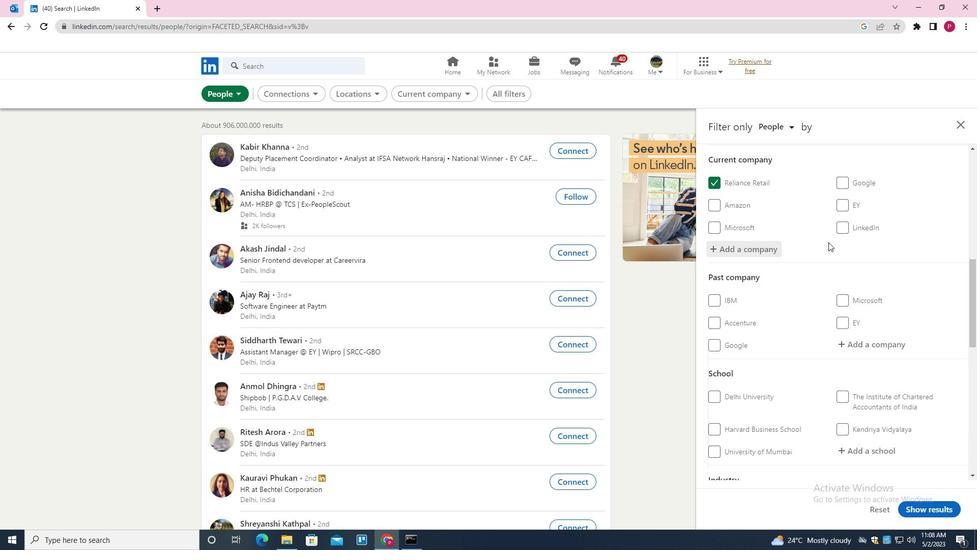 
Action: Mouse scrolled (832, 250) with delta (0, 0)
Screenshot: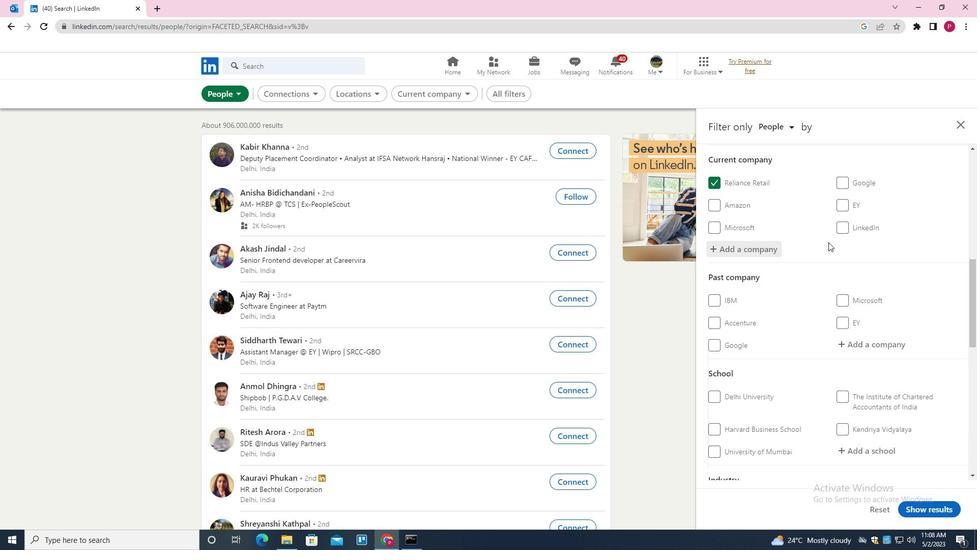 
Action: Mouse moved to (836, 260)
Screenshot: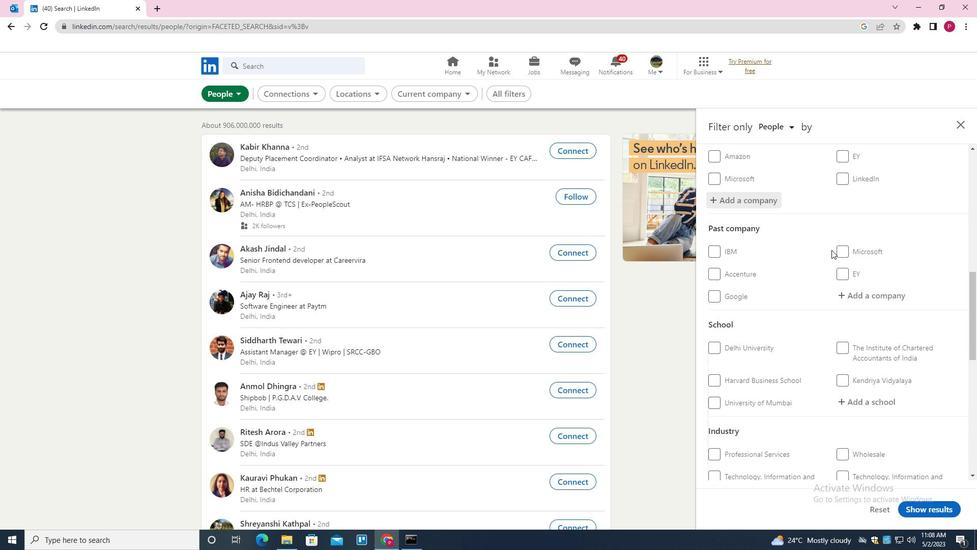 
Action: Mouse scrolled (836, 259) with delta (0, 0)
Screenshot: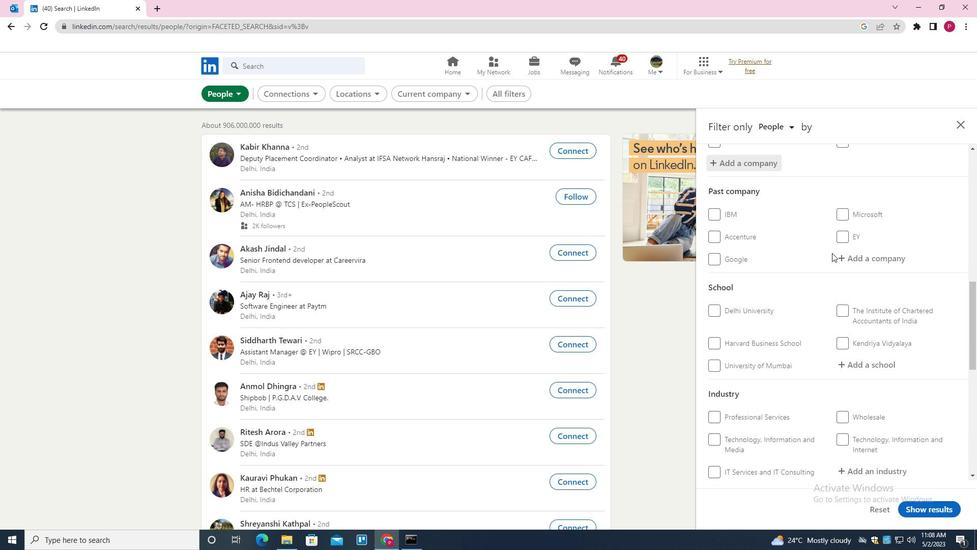 
Action: Mouse moved to (837, 269)
Screenshot: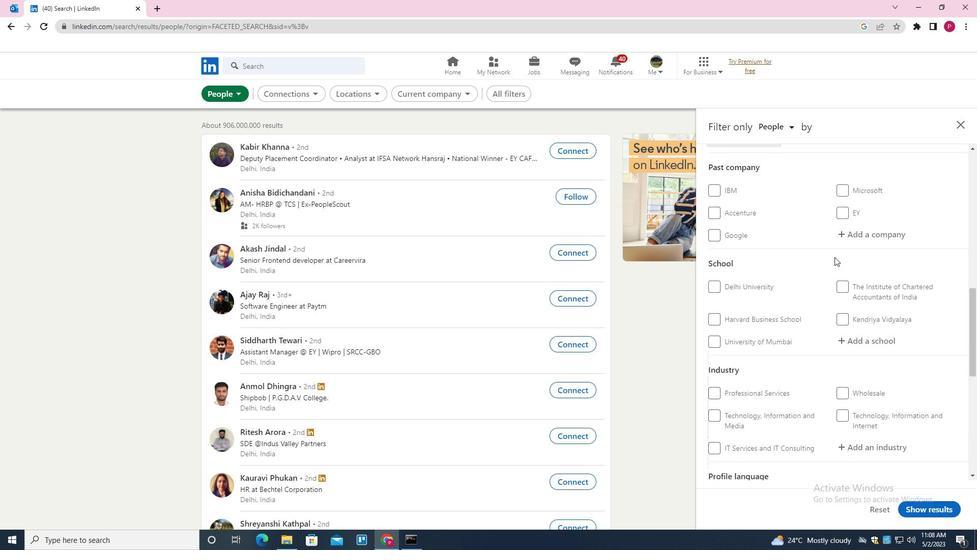 
Action: Mouse scrolled (837, 268) with delta (0, 0)
Screenshot: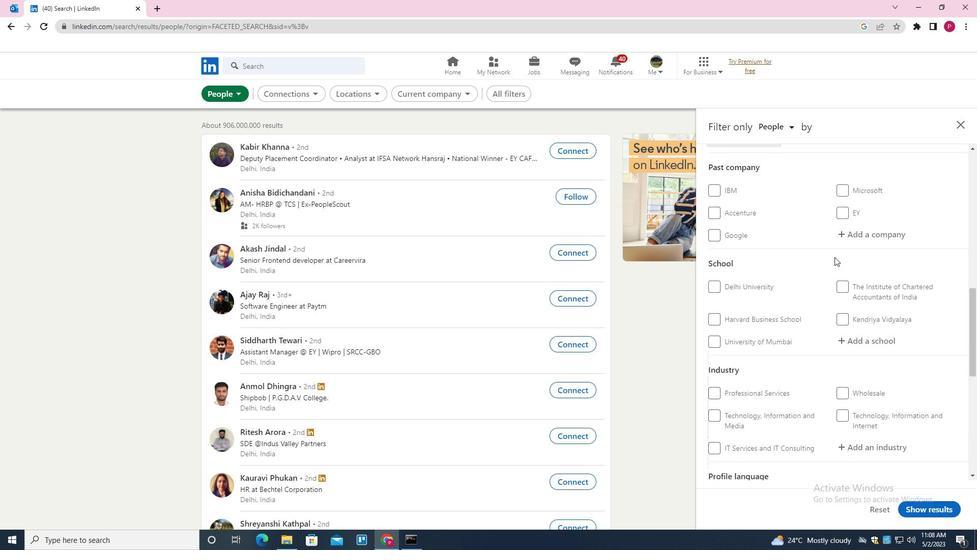 
Action: Mouse moved to (876, 198)
Screenshot: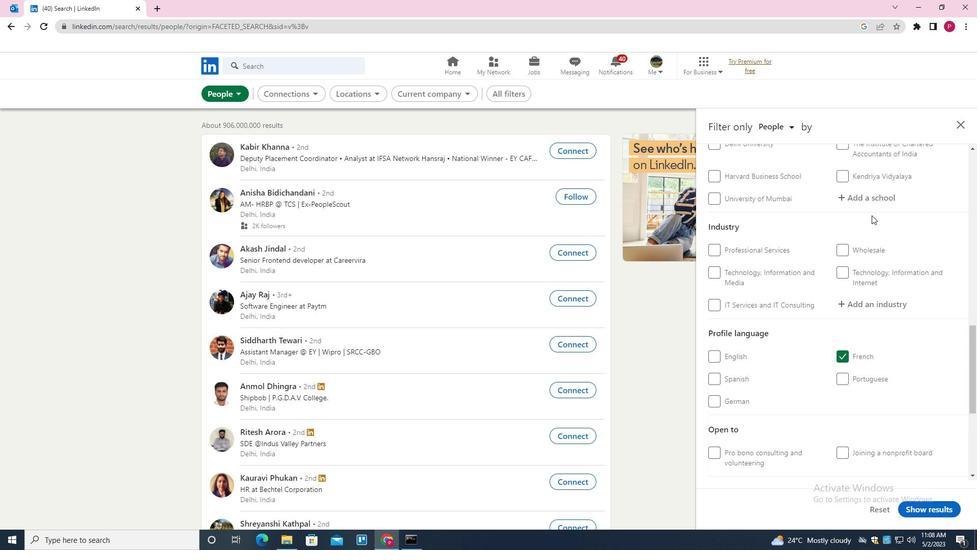 
Action: Mouse pressed left at (876, 198)
Screenshot: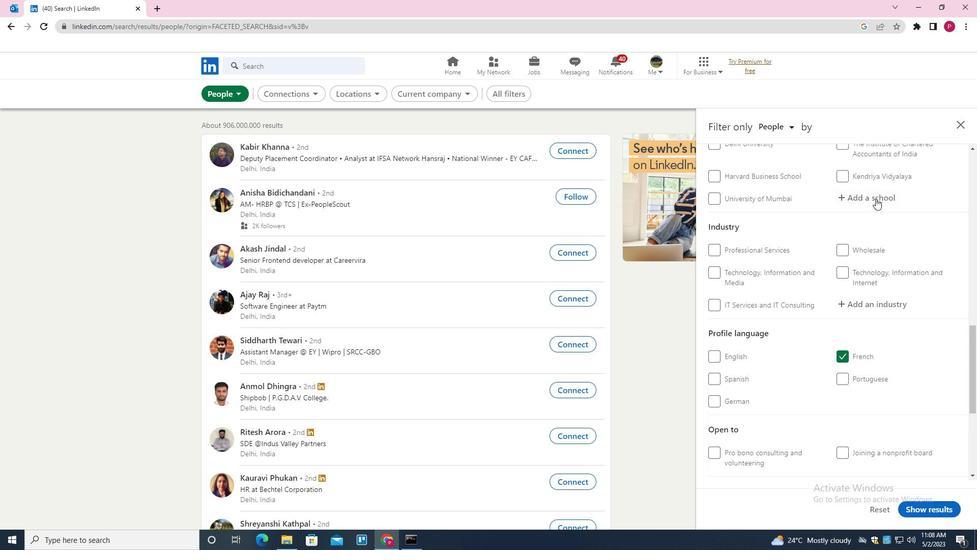 
Action: Mouse moved to (813, 241)
Screenshot: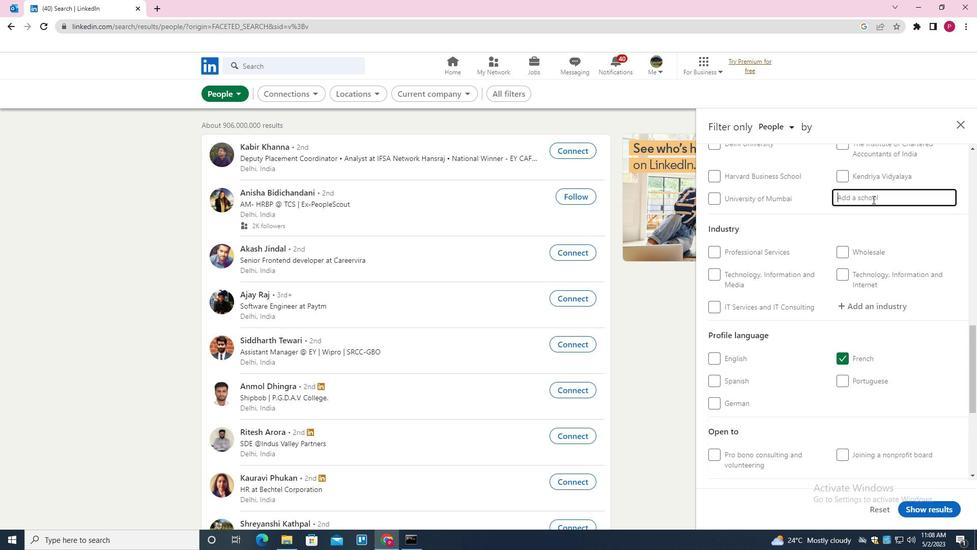 
Action: Key pressed <Key.shift><Key.shift><Key.shift><Key.shift><Key.shift><Key.shift><Key.shift><Key.shift><Key.shift><Key.shift><Key.shift><Key.shift><Key.shift><Key.shift><Key.shift>THE<Key.space><Key.shift>LNM<Key.down><Key.enter>
Screenshot: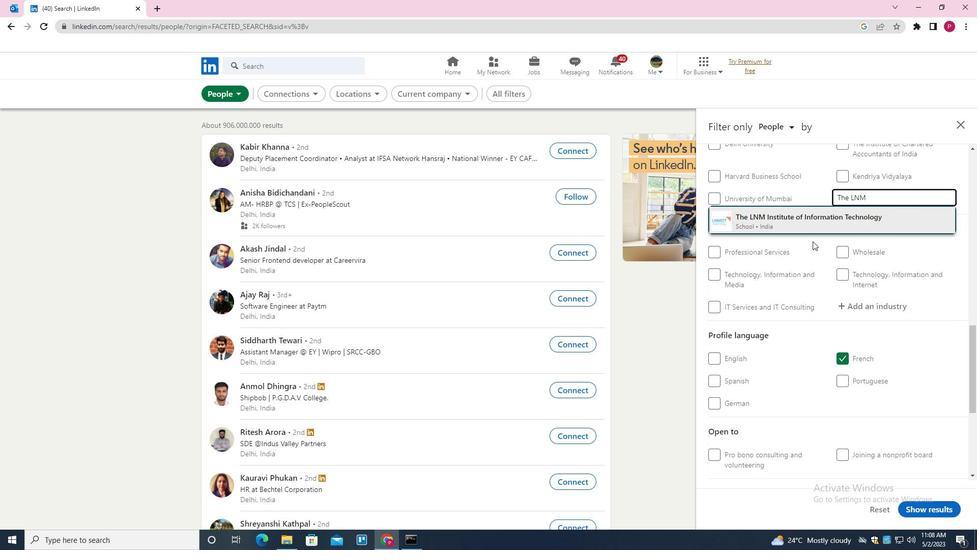 
Action: Mouse moved to (817, 266)
Screenshot: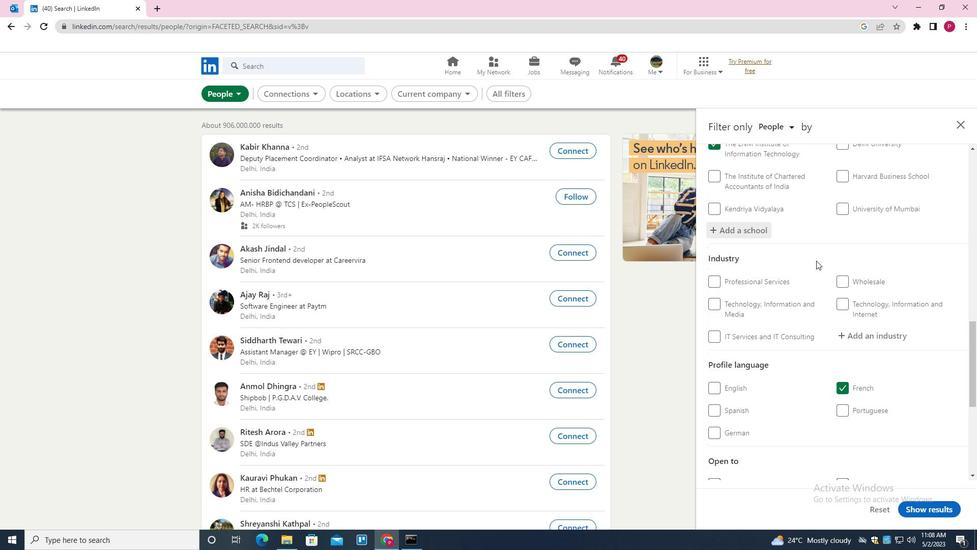 
Action: Mouse scrolled (817, 265) with delta (0, 0)
Screenshot: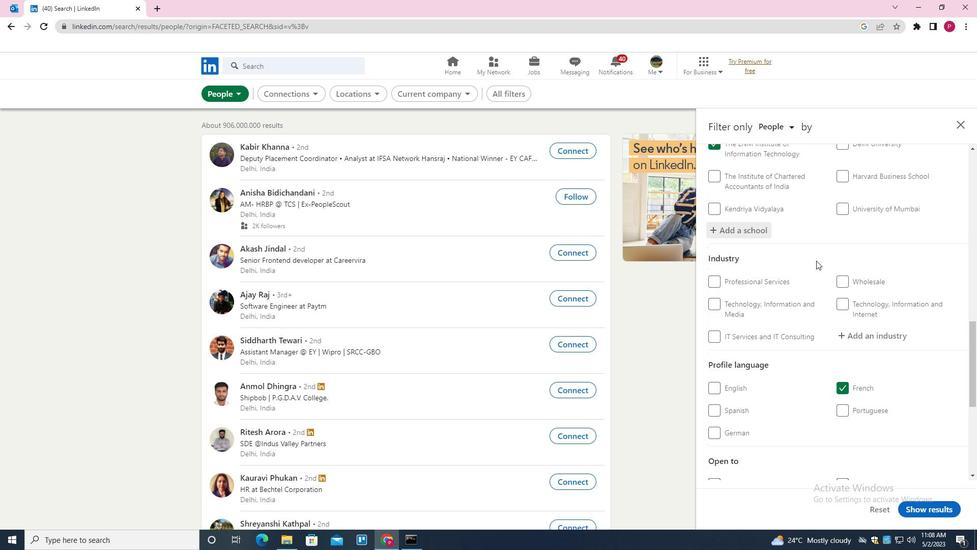 
Action: Mouse moved to (817, 267)
Screenshot: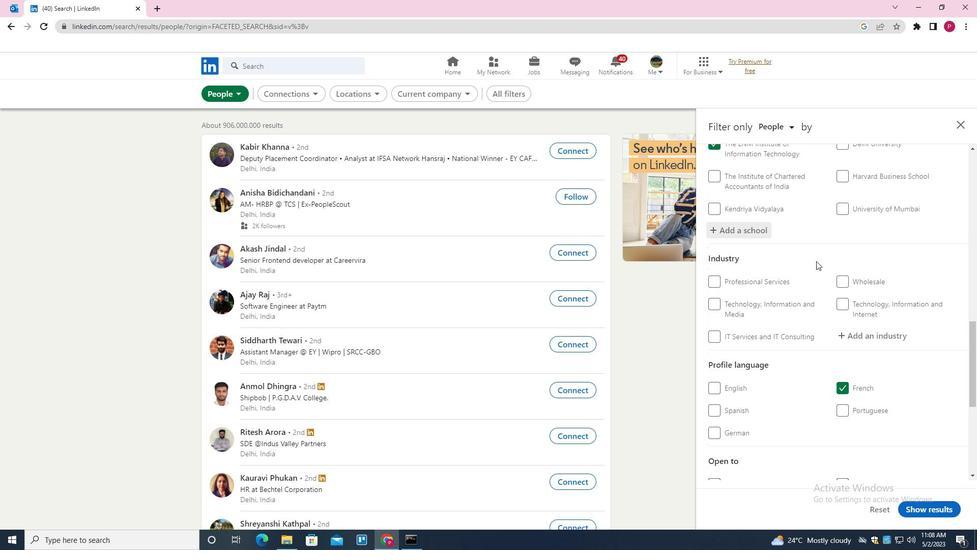 
Action: Mouse scrolled (817, 266) with delta (0, 0)
Screenshot: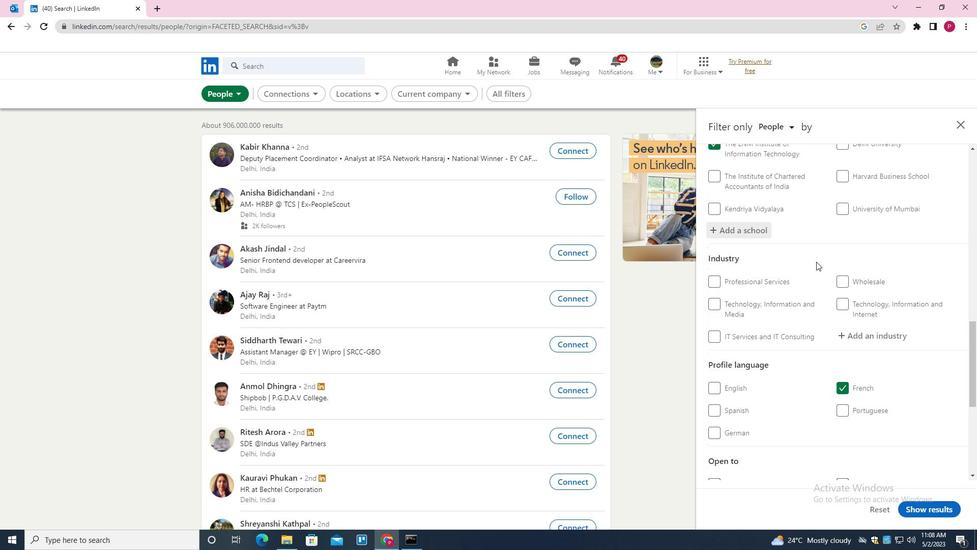 
Action: Mouse moved to (817, 270)
Screenshot: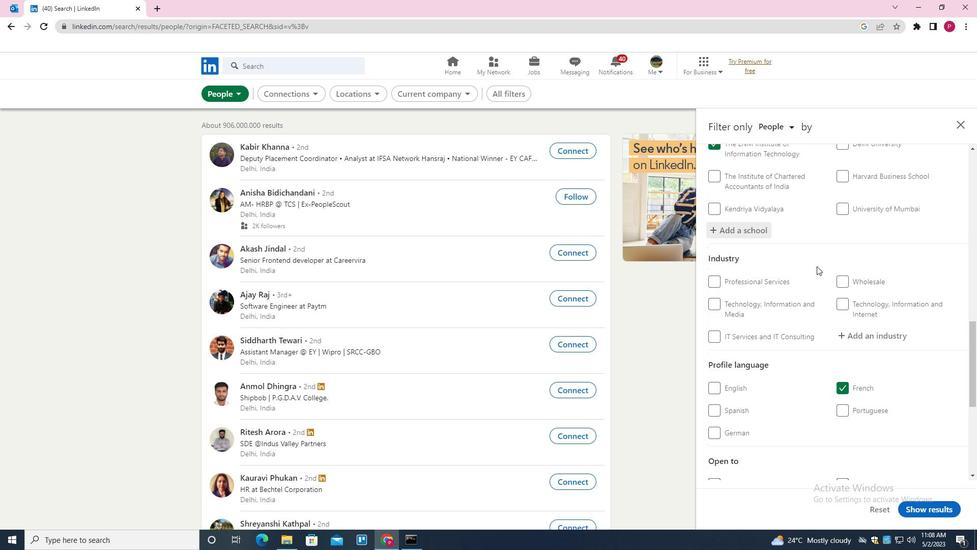 
Action: Mouse scrolled (817, 269) with delta (0, 0)
Screenshot: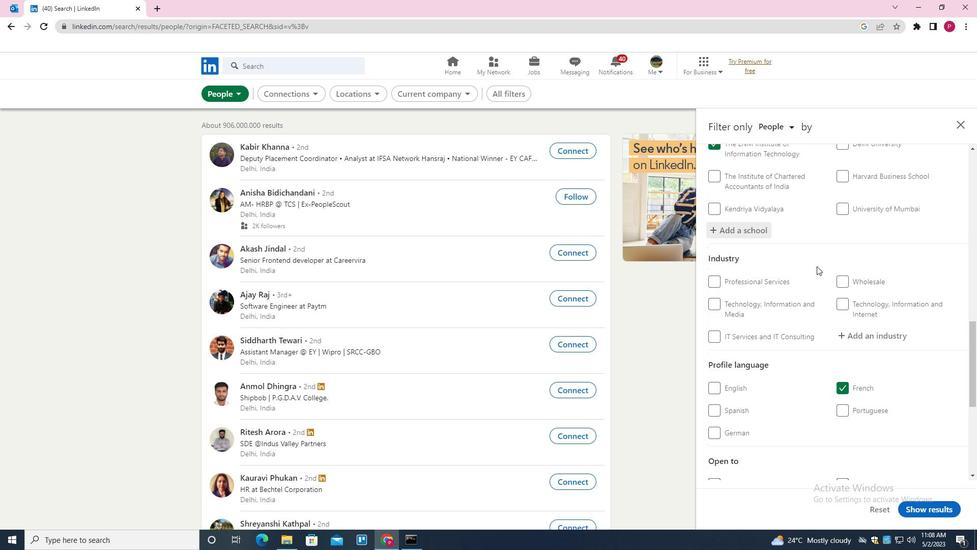 
Action: Mouse moved to (882, 180)
Screenshot: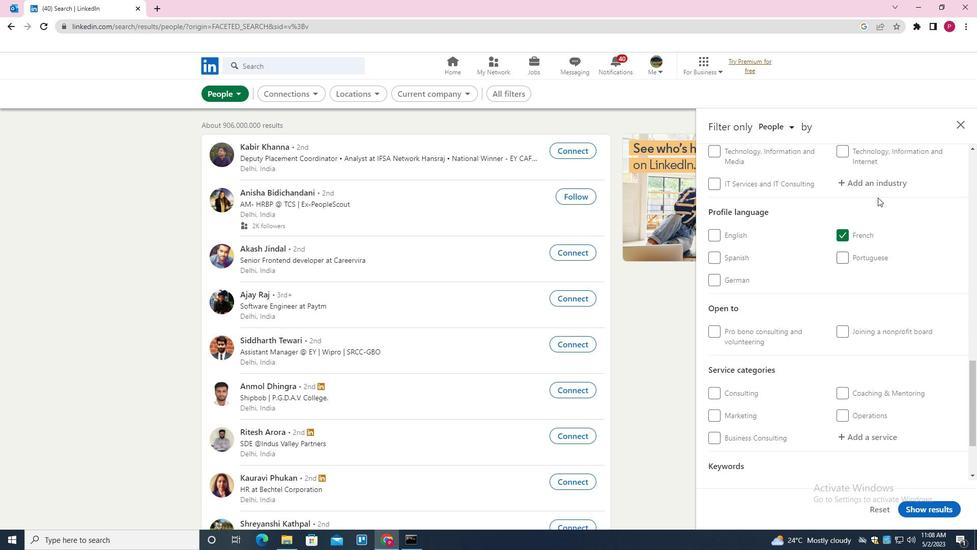 
Action: Mouse pressed left at (882, 180)
Screenshot: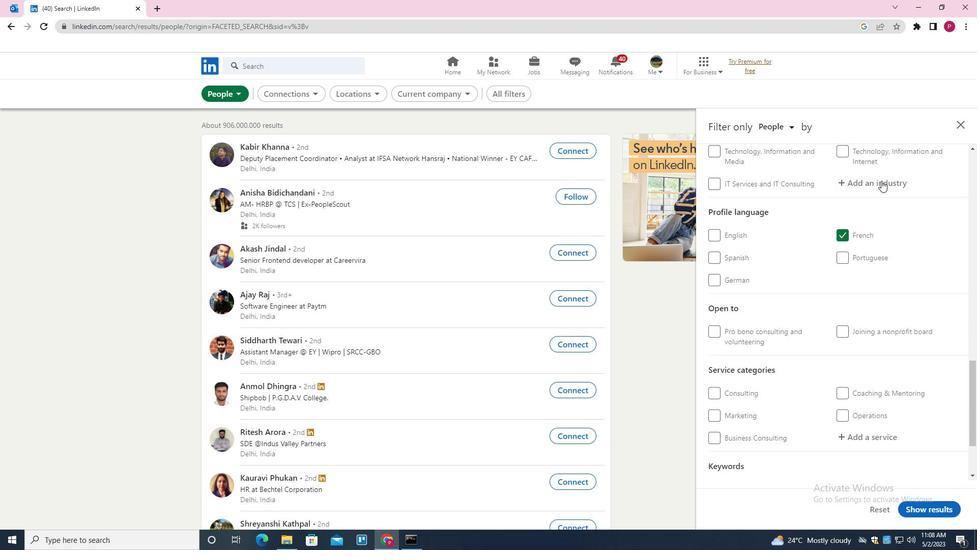 
Action: Mouse moved to (880, 181)
Screenshot: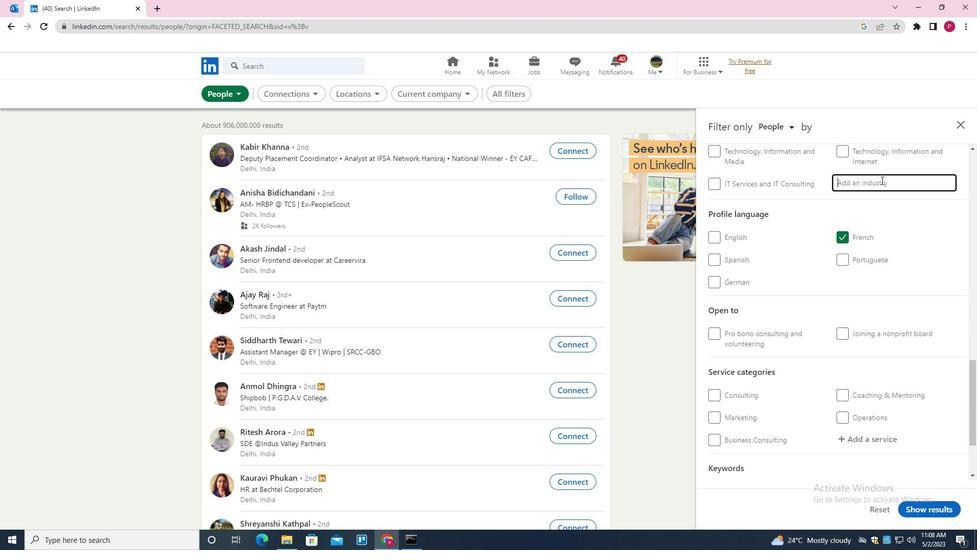 
Action: Key pressed <Key.shift><Key.shift><Key.shift><Key.shift><Key.shift><Key.shift>EQUIPMENT
Screenshot: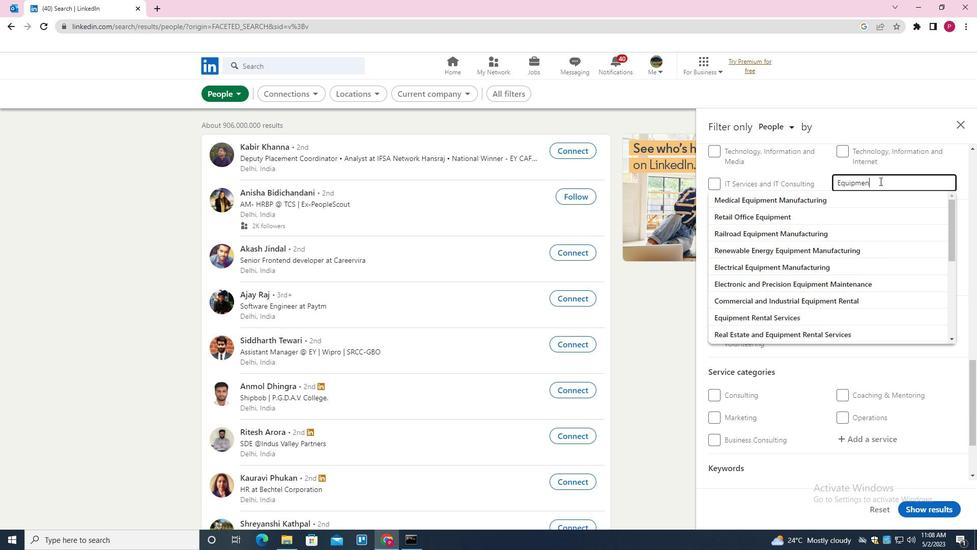 
Action: Mouse moved to (880, 181)
Screenshot: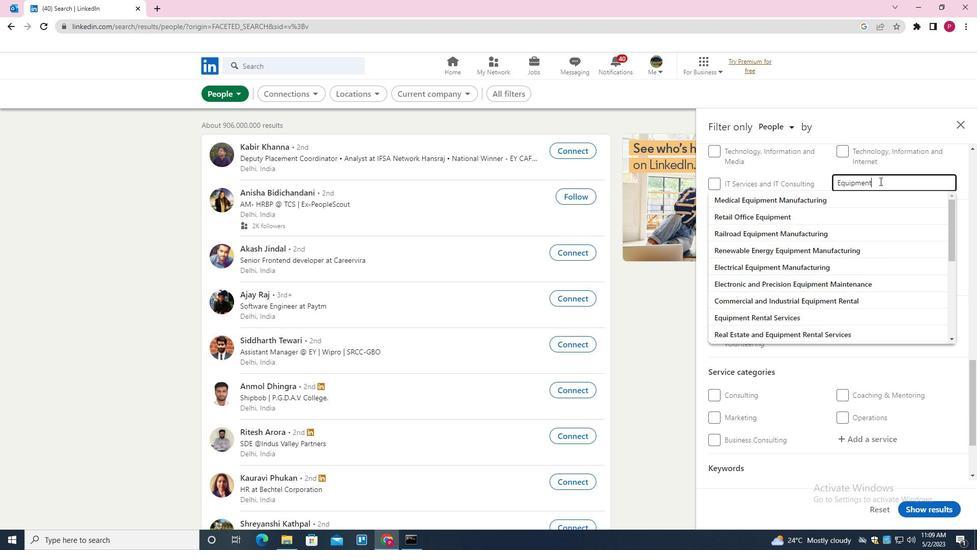 
Action: Key pressed <Key.space><Key.shift>RENTAL<Key.down><Key.down><Key.enter>
Screenshot: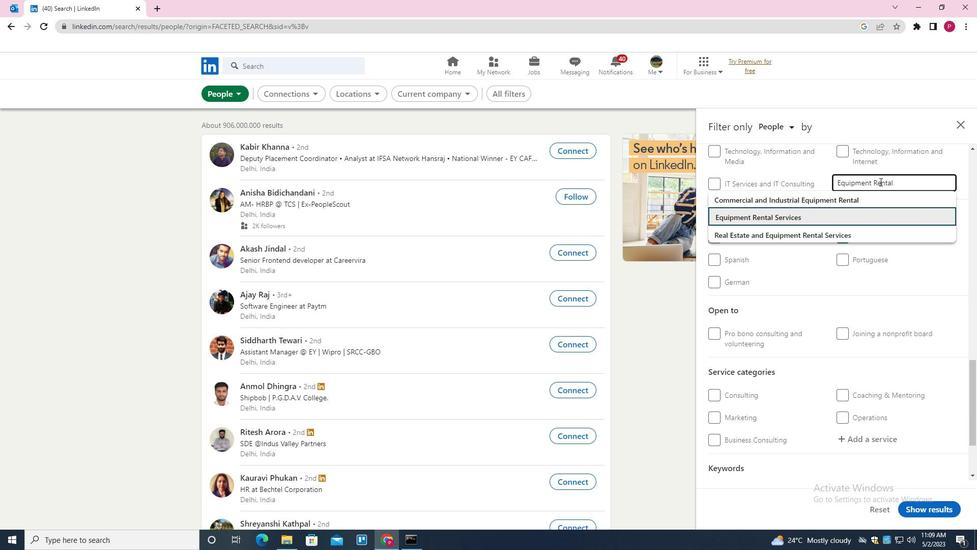 
Action: Mouse moved to (849, 255)
Screenshot: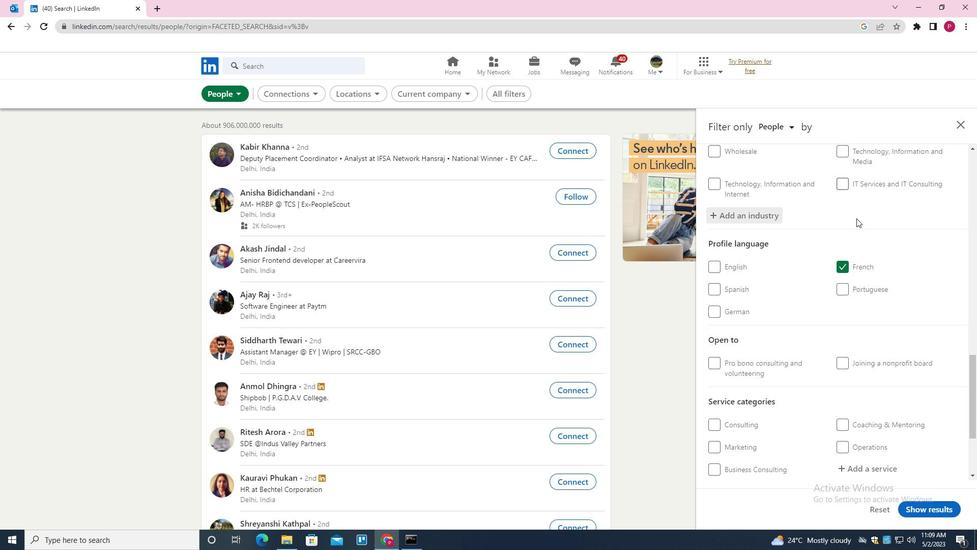 
Action: Mouse scrolled (849, 254) with delta (0, 0)
Screenshot: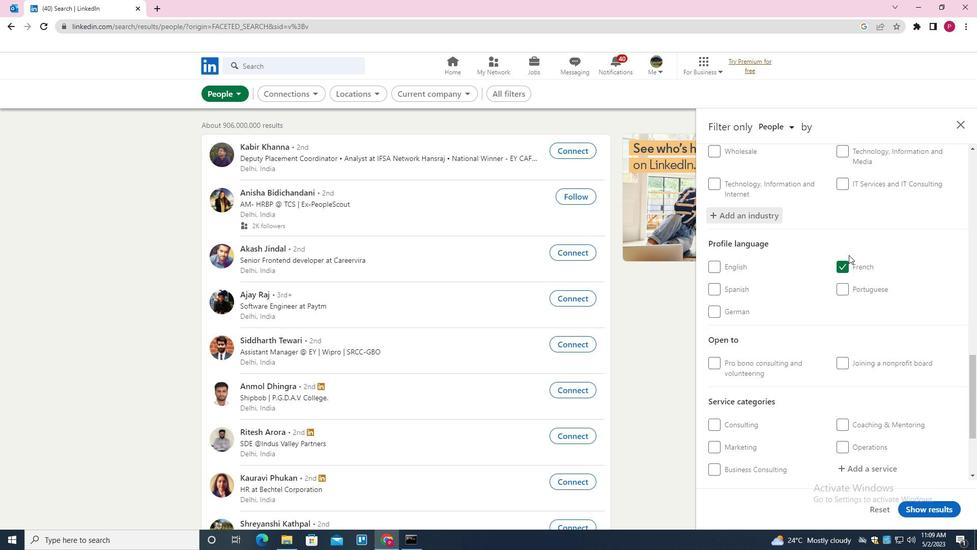 
Action: Mouse moved to (849, 254)
Screenshot: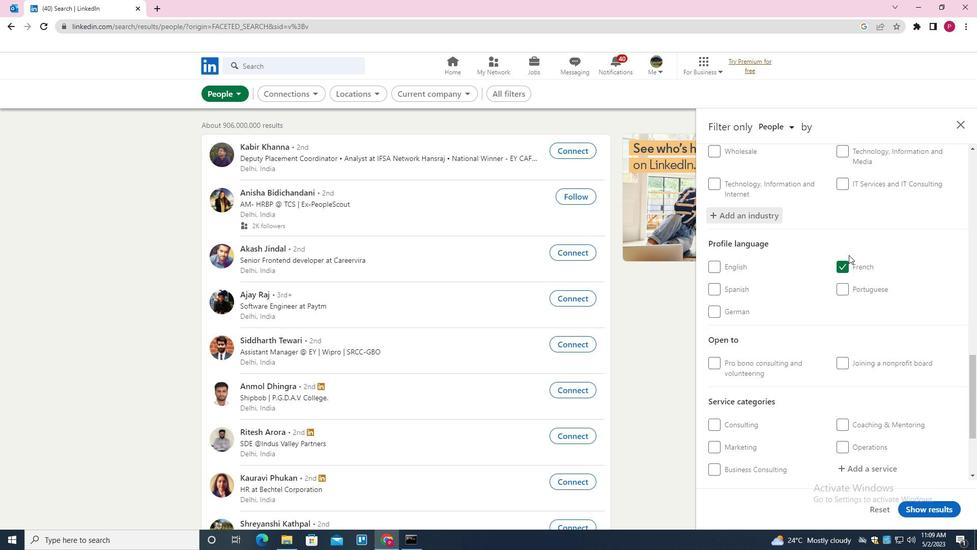 
Action: Mouse scrolled (849, 254) with delta (0, 0)
Screenshot: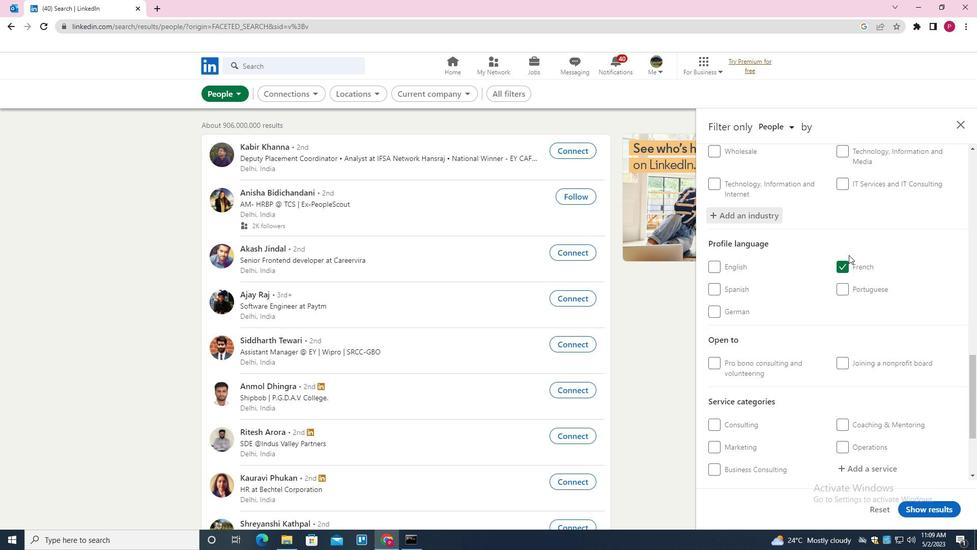 
Action: Mouse scrolled (849, 254) with delta (0, 0)
Screenshot: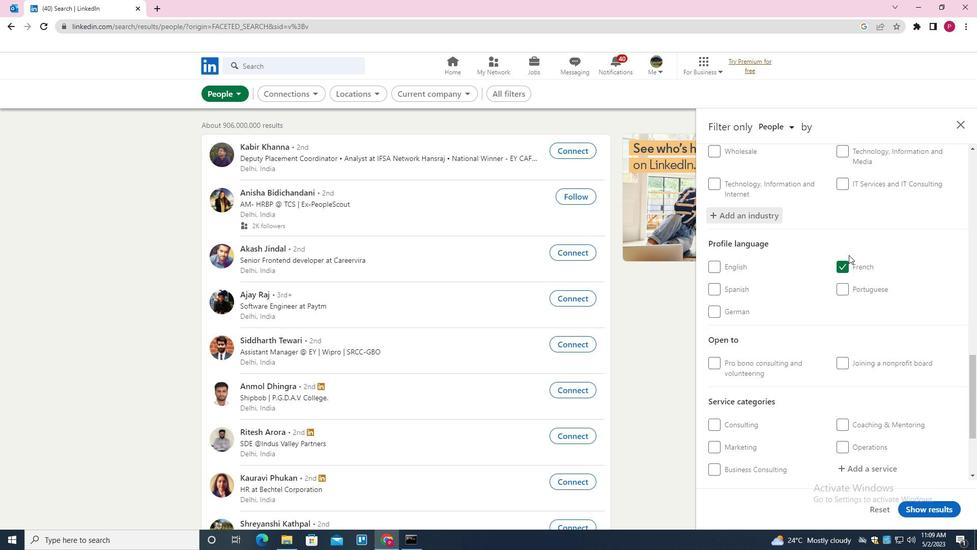 
Action: Mouse moved to (850, 254)
Screenshot: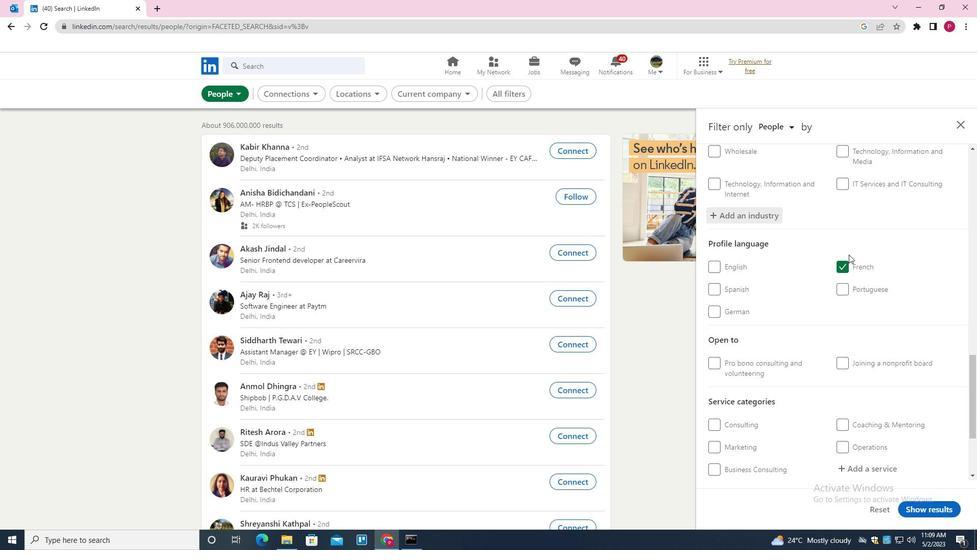 
Action: Mouse scrolled (850, 253) with delta (0, 0)
Screenshot: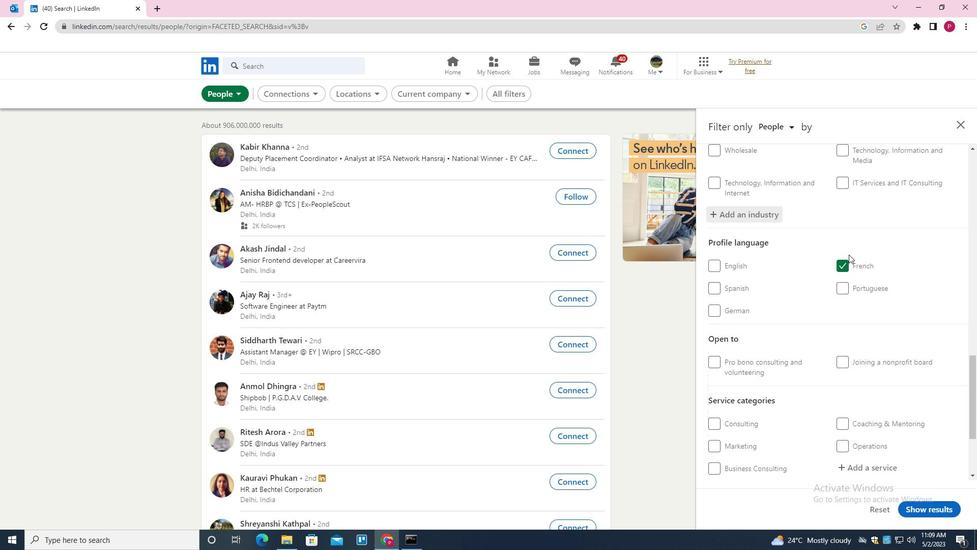 
Action: Mouse moved to (851, 253)
Screenshot: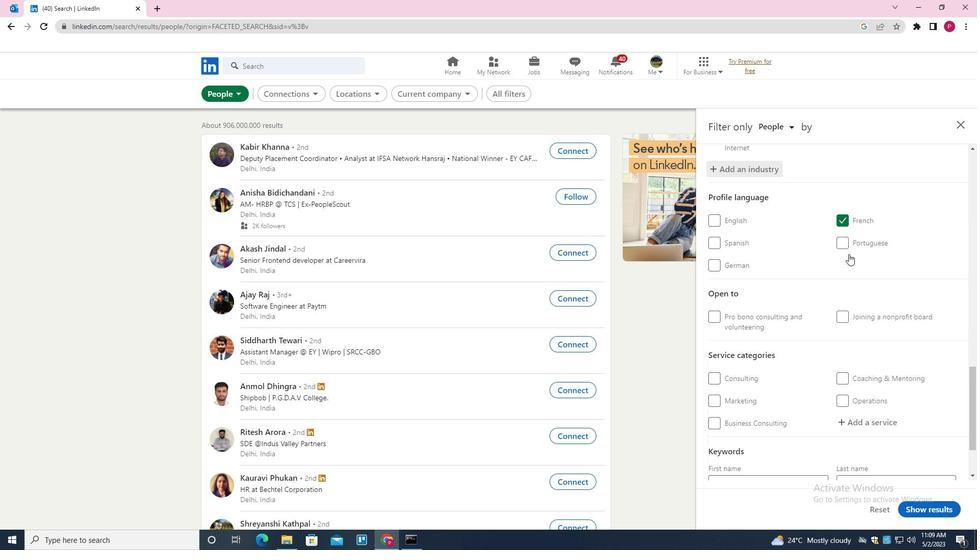 
Action: Mouse scrolled (851, 253) with delta (0, 0)
Screenshot: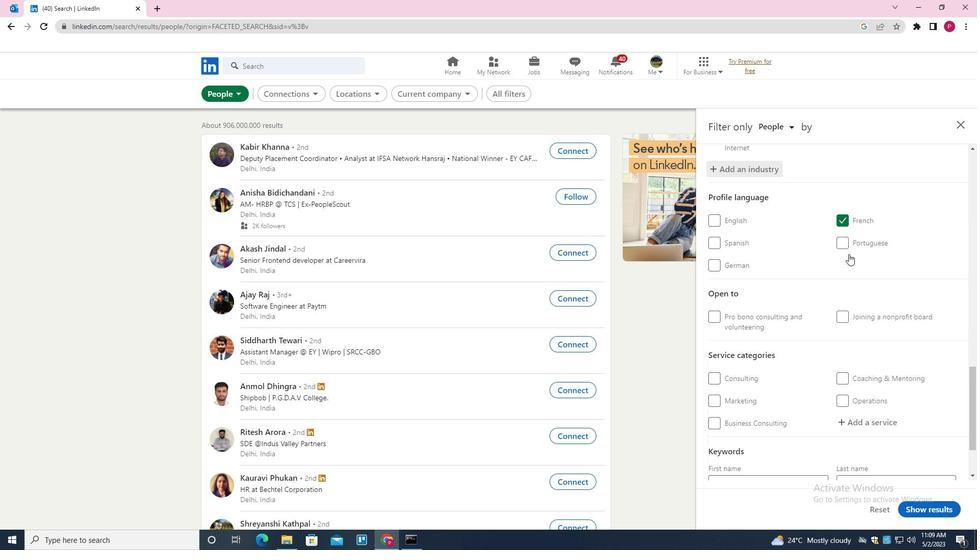 
Action: Mouse moved to (859, 340)
Screenshot: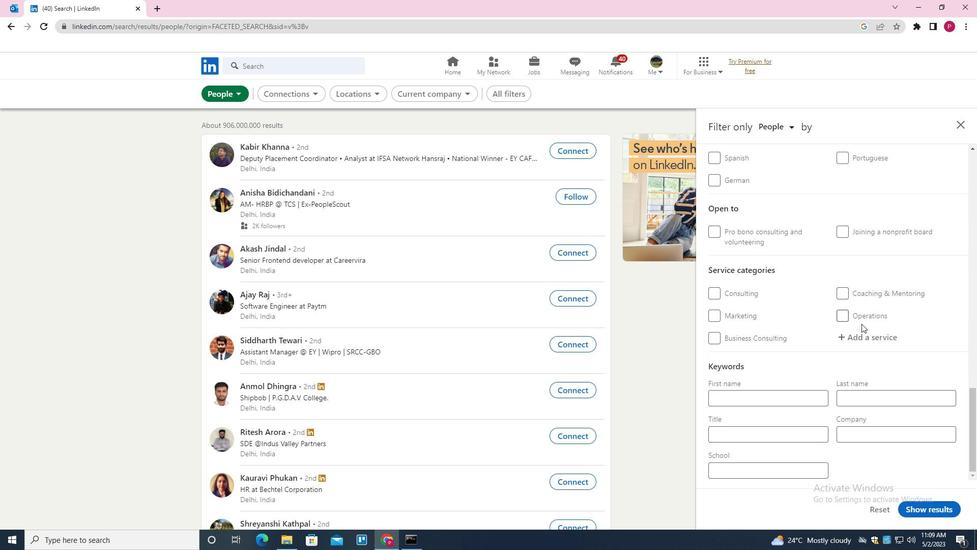
Action: Mouse pressed left at (859, 340)
Screenshot: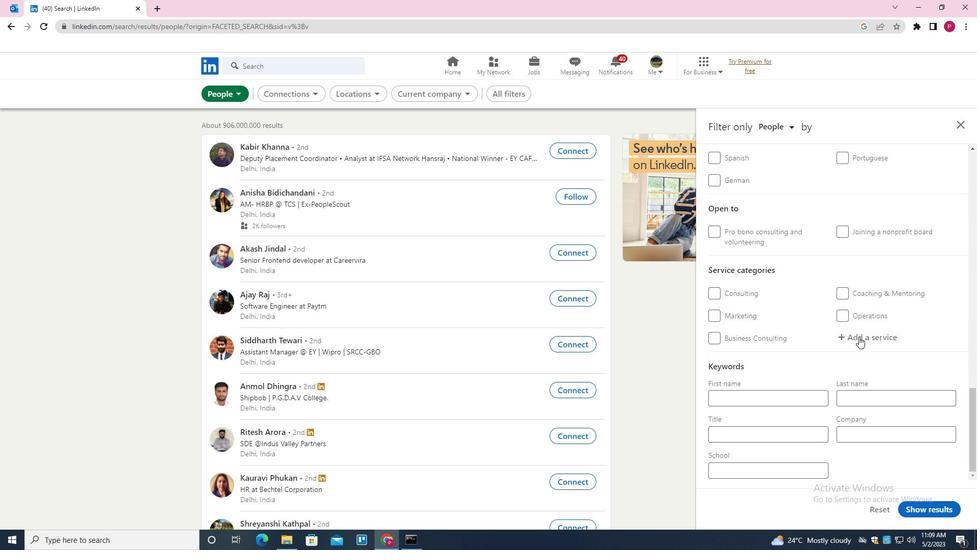 
Action: Mouse moved to (861, 338)
Screenshot: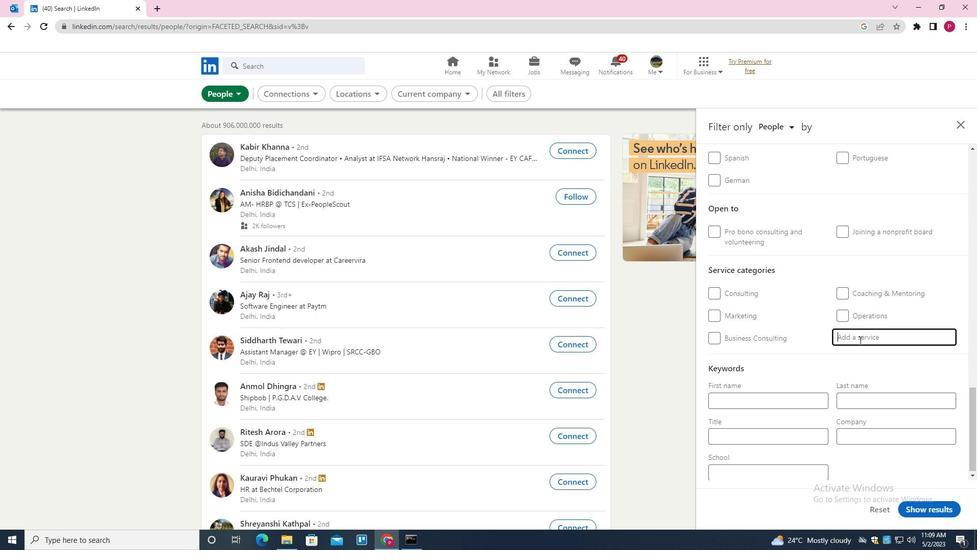 
Action: Key pressed <Key.shift><Key.shift><Key.shift><Key.shift><Key.shift><Key.shift>HEALTHCARE<Key.down><Key.enter>
Screenshot: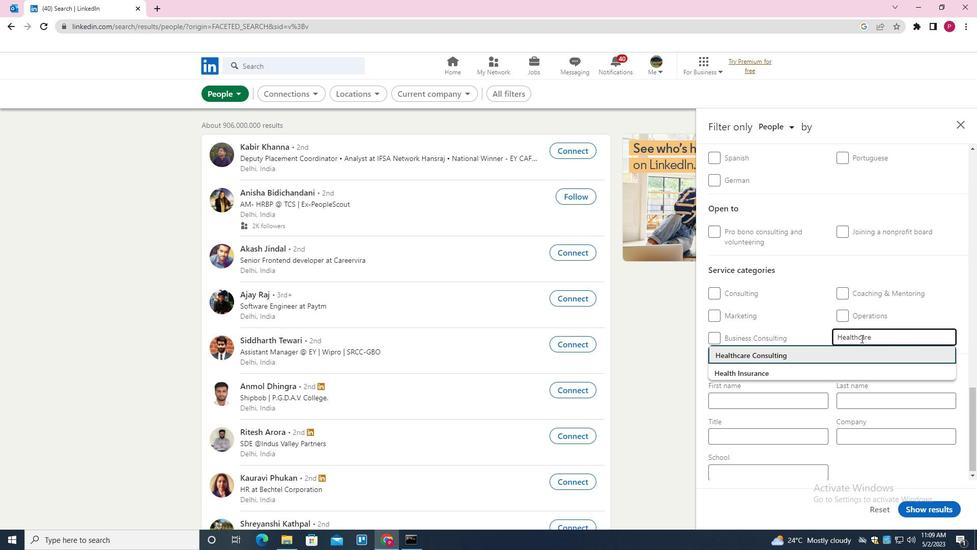 
Action: Mouse moved to (778, 395)
Screenshot: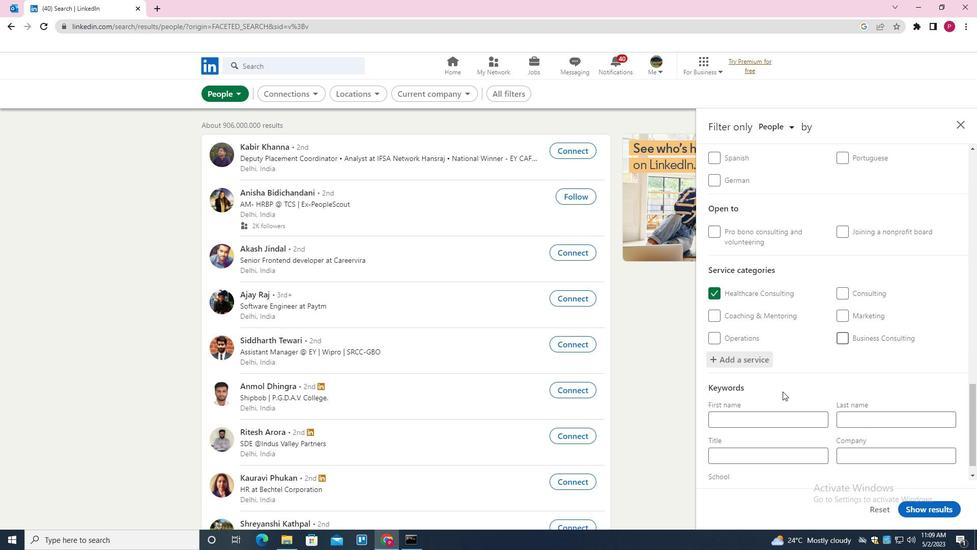 
Action: Mouse scrolled (778, 394) with delta (0, 0)
Screenshot: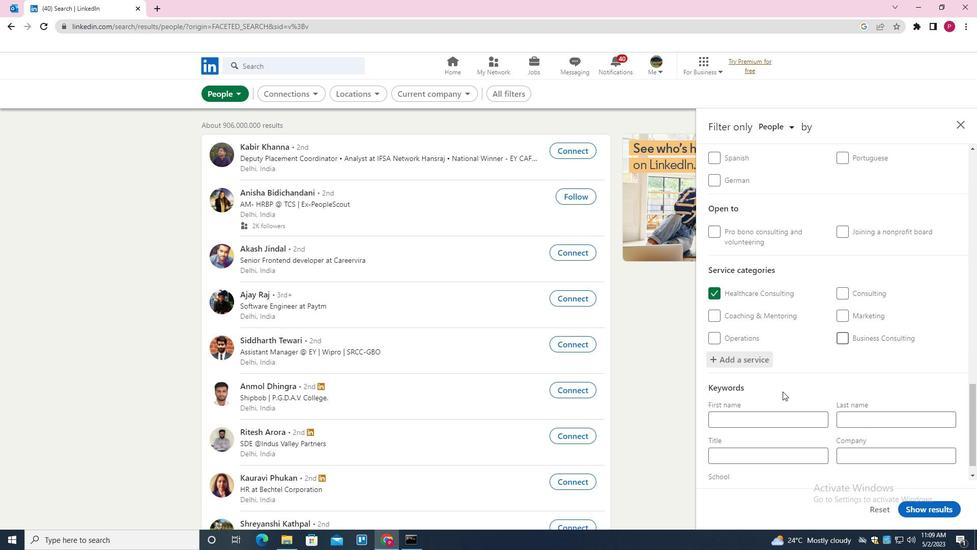
Action: Mouse moved to (783, 392)
Screenshot: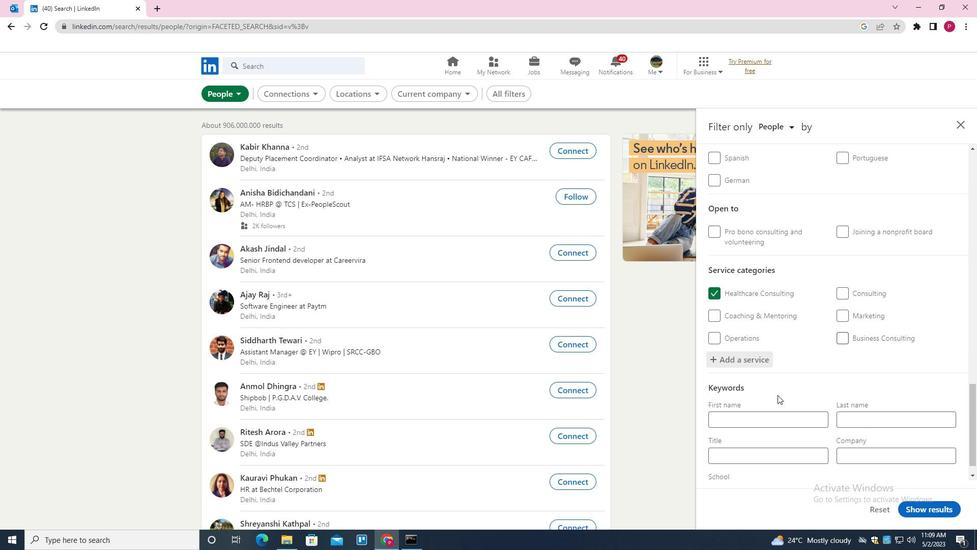 
Action: Mouse scrolled (783, 392) with delta (0, 0)
Screenshot: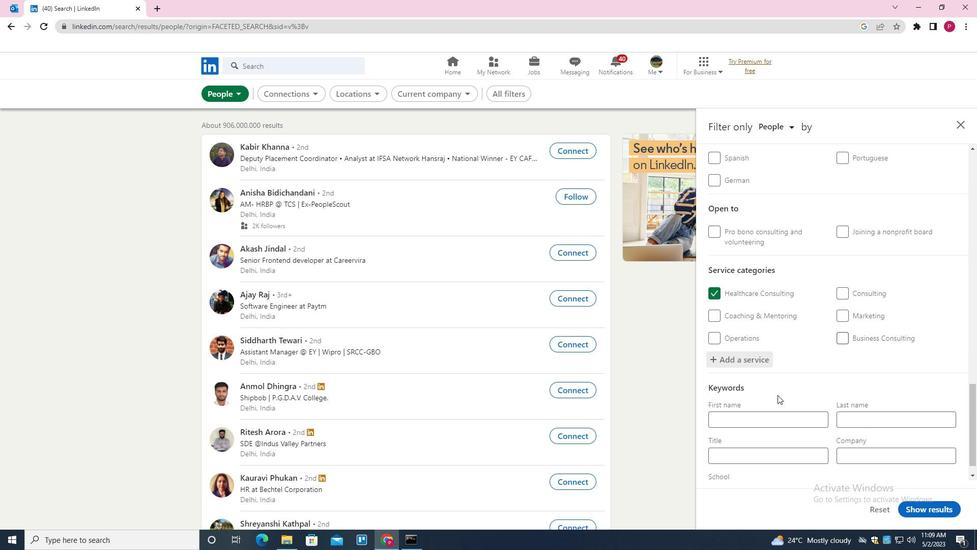 
Action: Mouse moved to (784, 392)
Screenshot: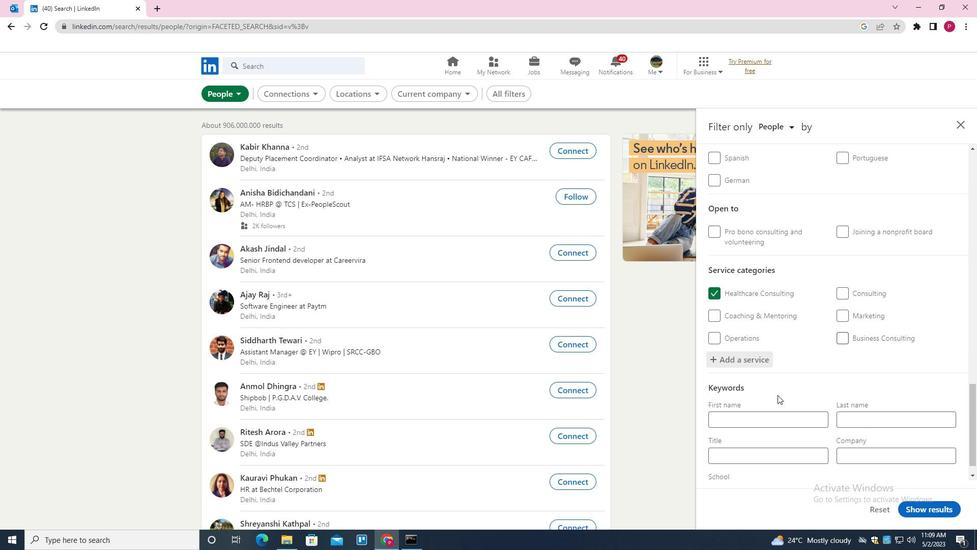 
Action: Mouse scrolled (784, 392) with delta (0, 0)
Screenshot: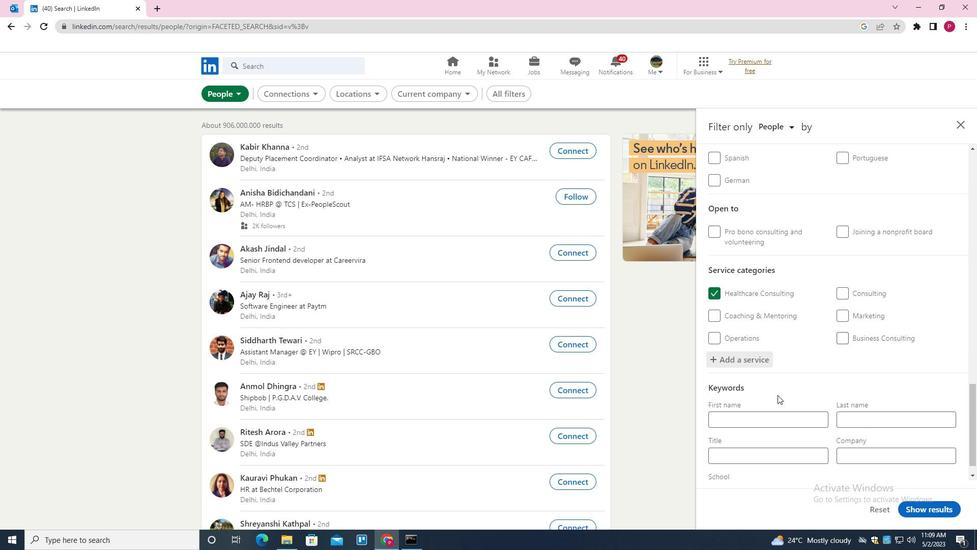 
Action: Mouse moved to (784, 393)
Screenshot: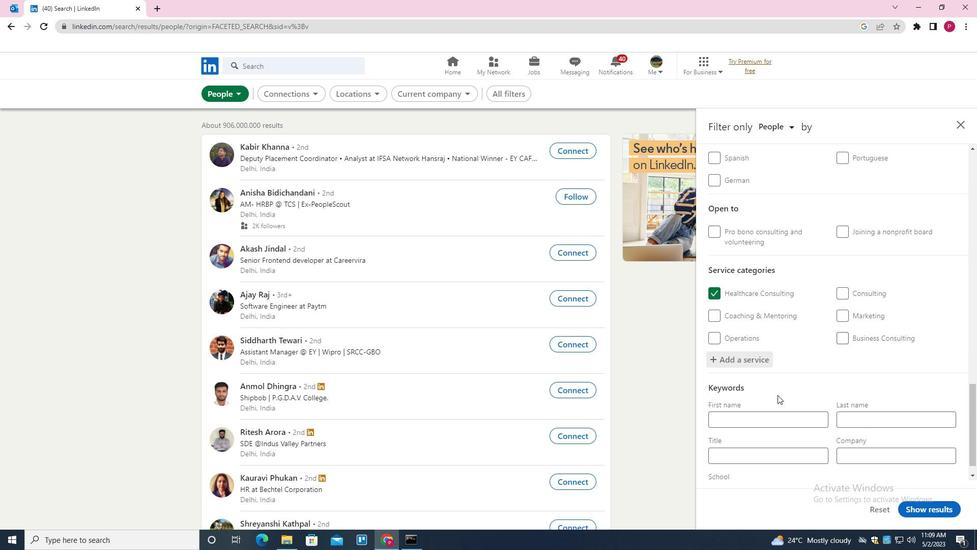 
Action: Mouse scrolled (784, 392) with delta (0, 0)
Screenshot: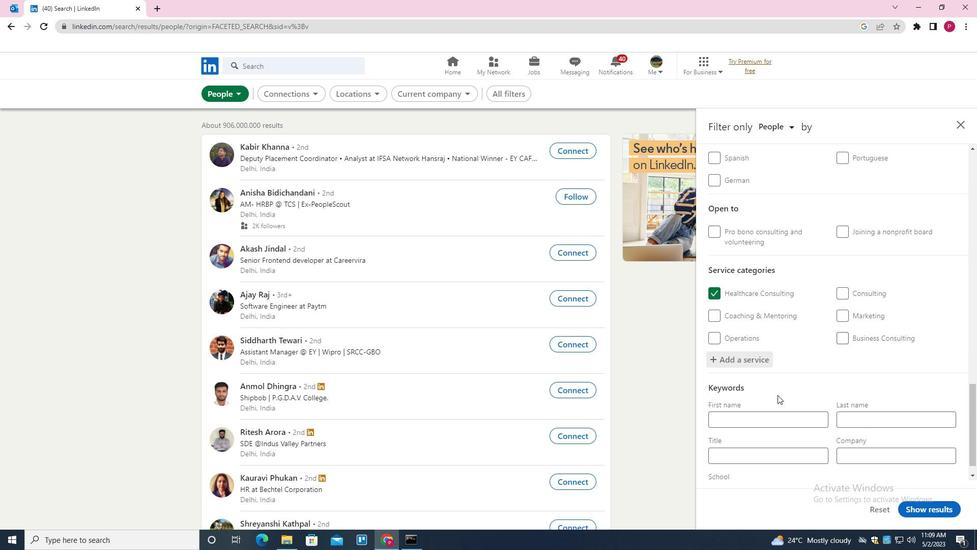 
Action: Mouse moved to (774, 409)
Screenshot: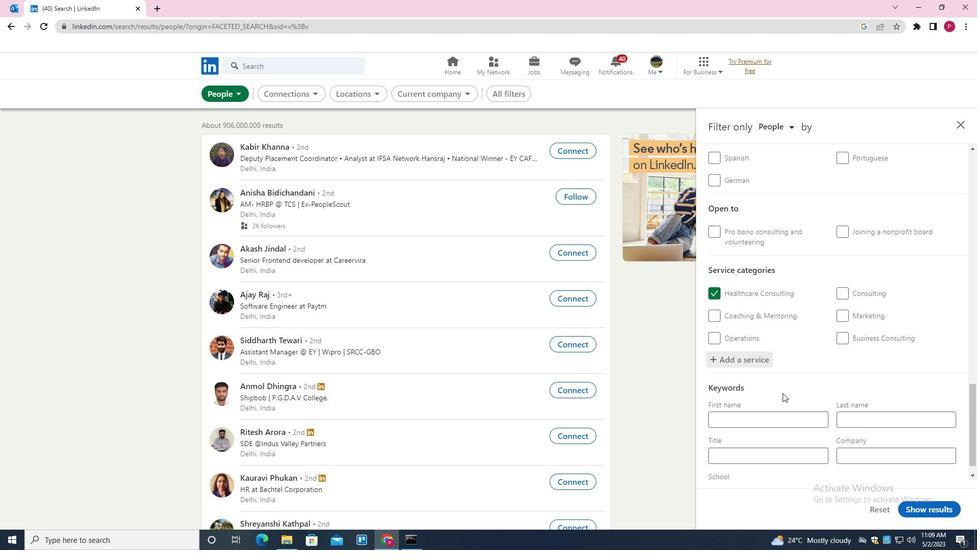 
Action: Mouse scrolled (774, 408) with delta (0, 0)
Screenshot: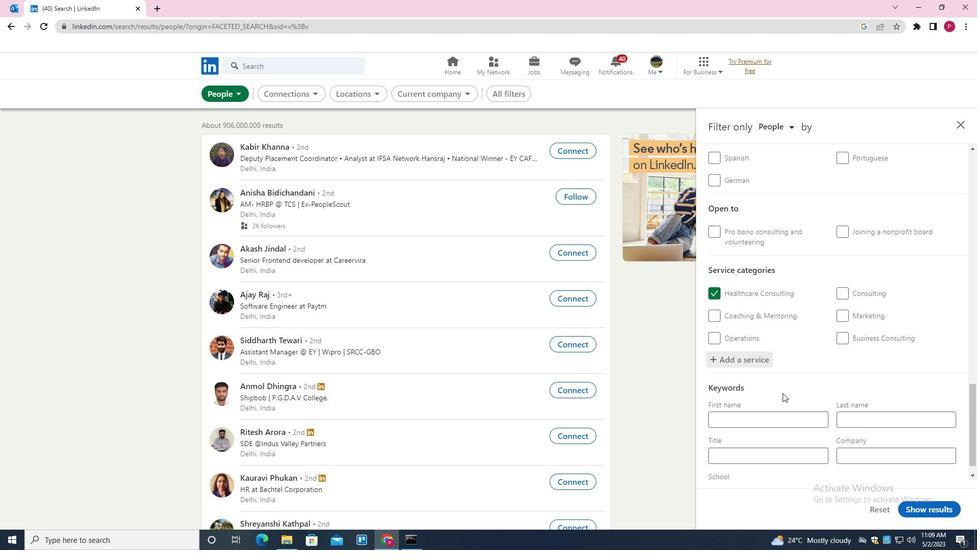 
Action: Mouse moved to (770, 424)
Screenshot: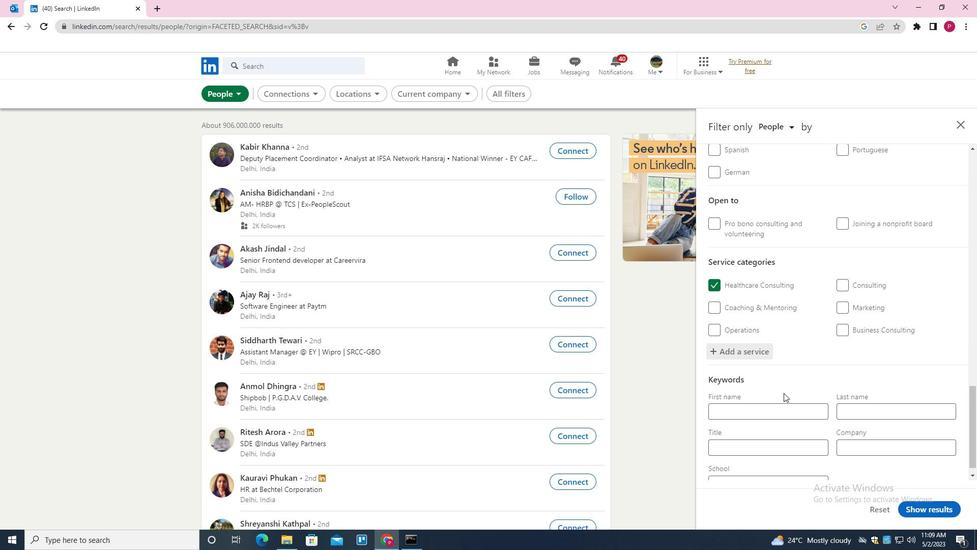 
Action: Mouse pressed left at (770, 424)
Screenshot: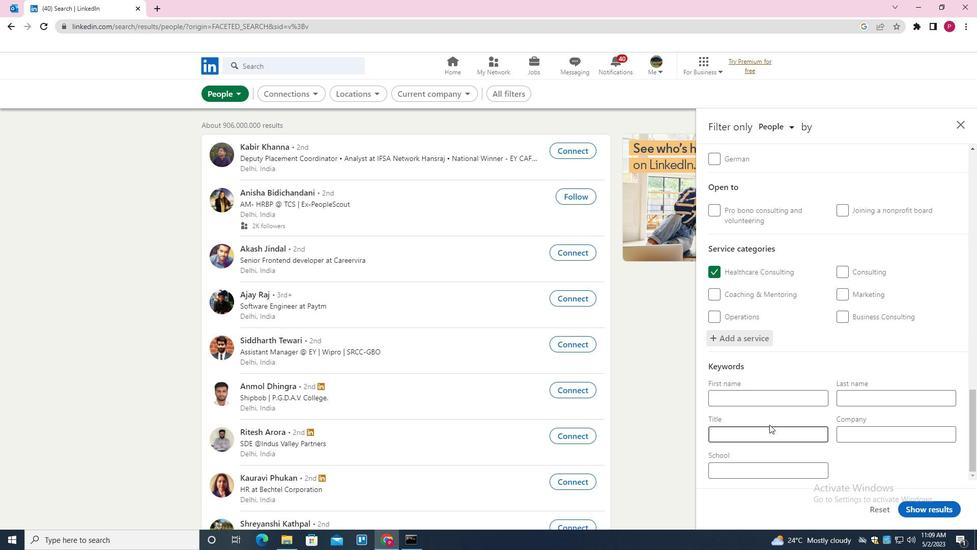 
Action: Key pressed <Key.shift><Key.shift><Key.shift><Key.shift><Key.shift><Key.shift><Key.shift><Key.shift><Key.shift><Key.shift><Key.shift><Key.shift><Key.shift><Key.shift><Key.shift><Key.shift><Key.shift>BOILERMAKER
Screenshot: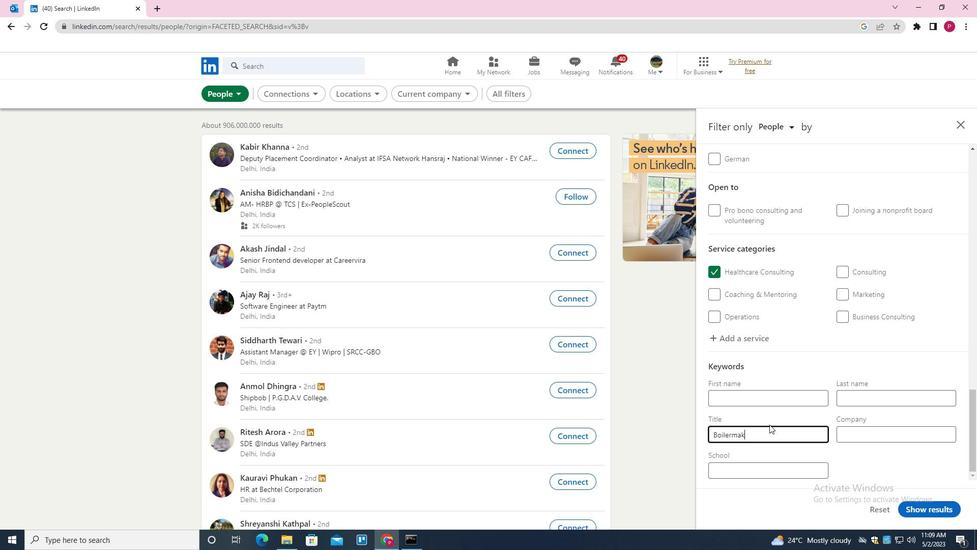 
Action: Mouse moved to (915, 513)
Screenshot: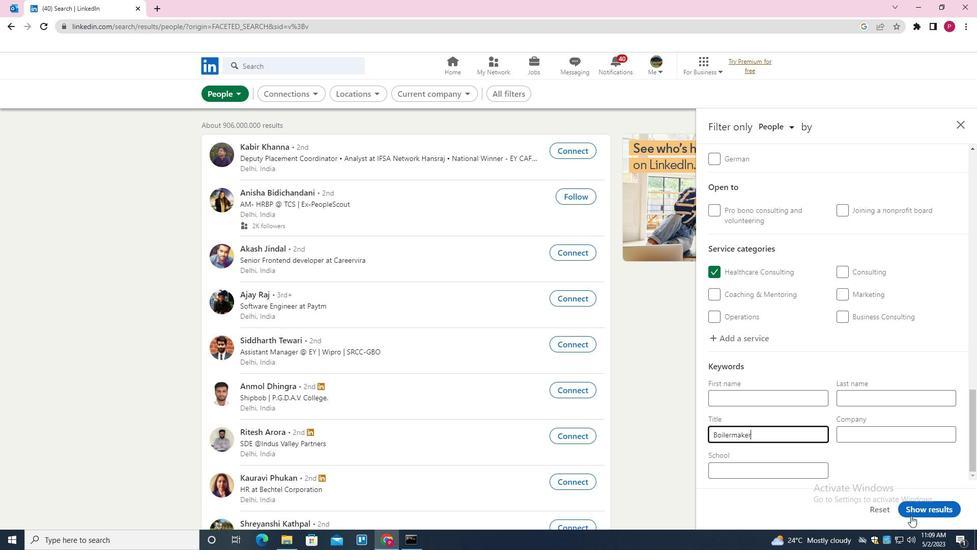 
Action: Mouse pressed left at (915, 513)
Screenshot: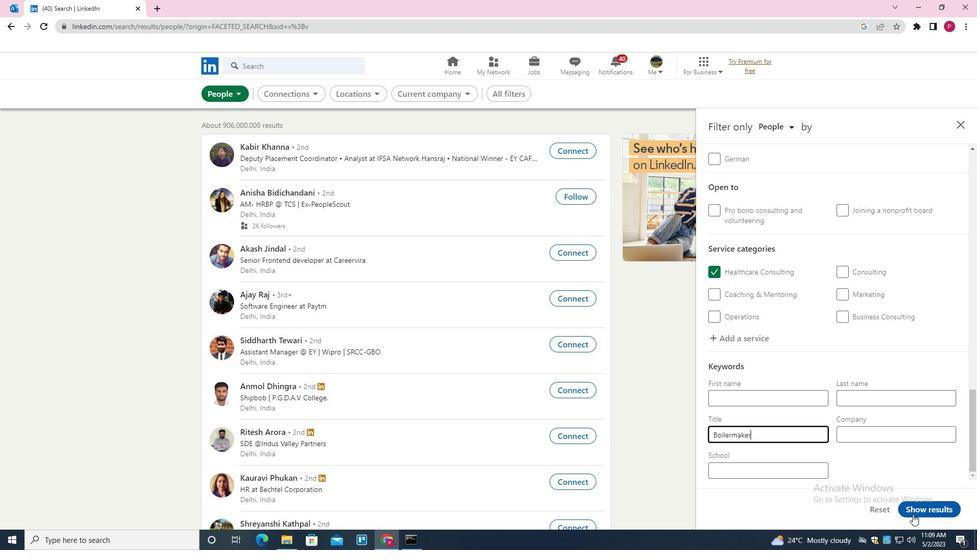 
Action: Mouse moved to (631, 336)
Screenshot: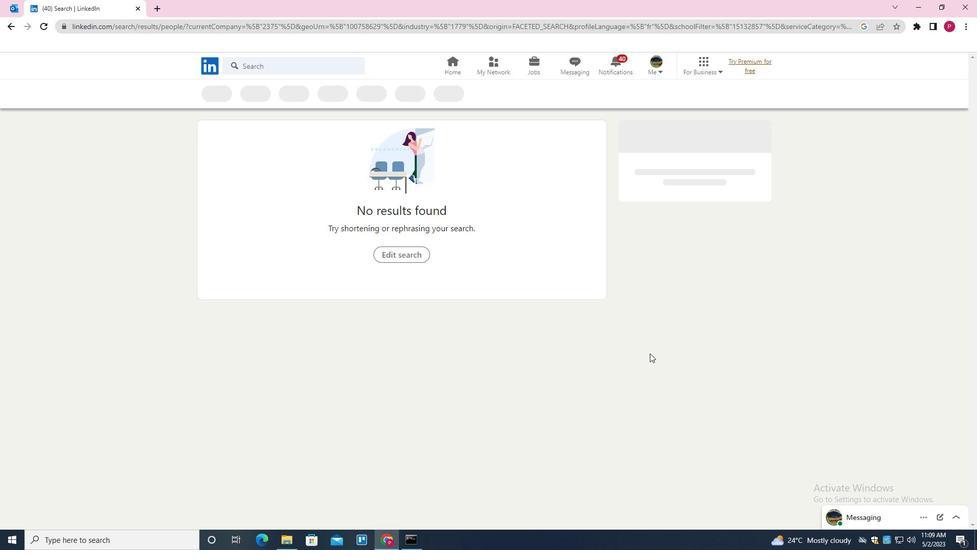 
